Task: For heading Arial Rounded MT Bold with Underline.  font size for heading26,  'Change the font style of data to'Browallia New.  and font size to 18,  Change the alignment of both headline & data to Align middle & Align Text left.  In the sheet  Data Analysis Workbook Template Sheet
Action: Mouse moved to (40, 143)
Screenshot: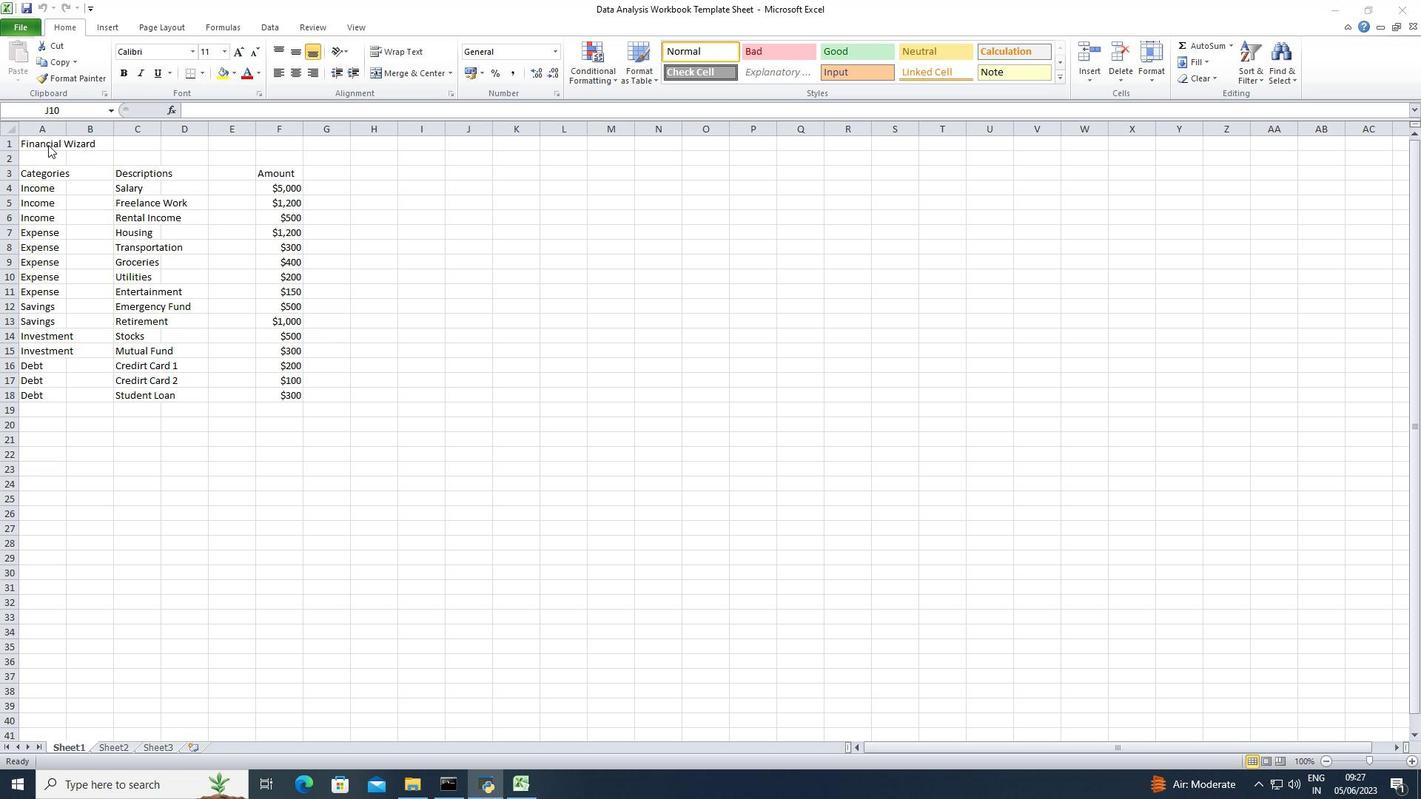 
Action: Mouse pressed left at (40, 143)
Screenshot: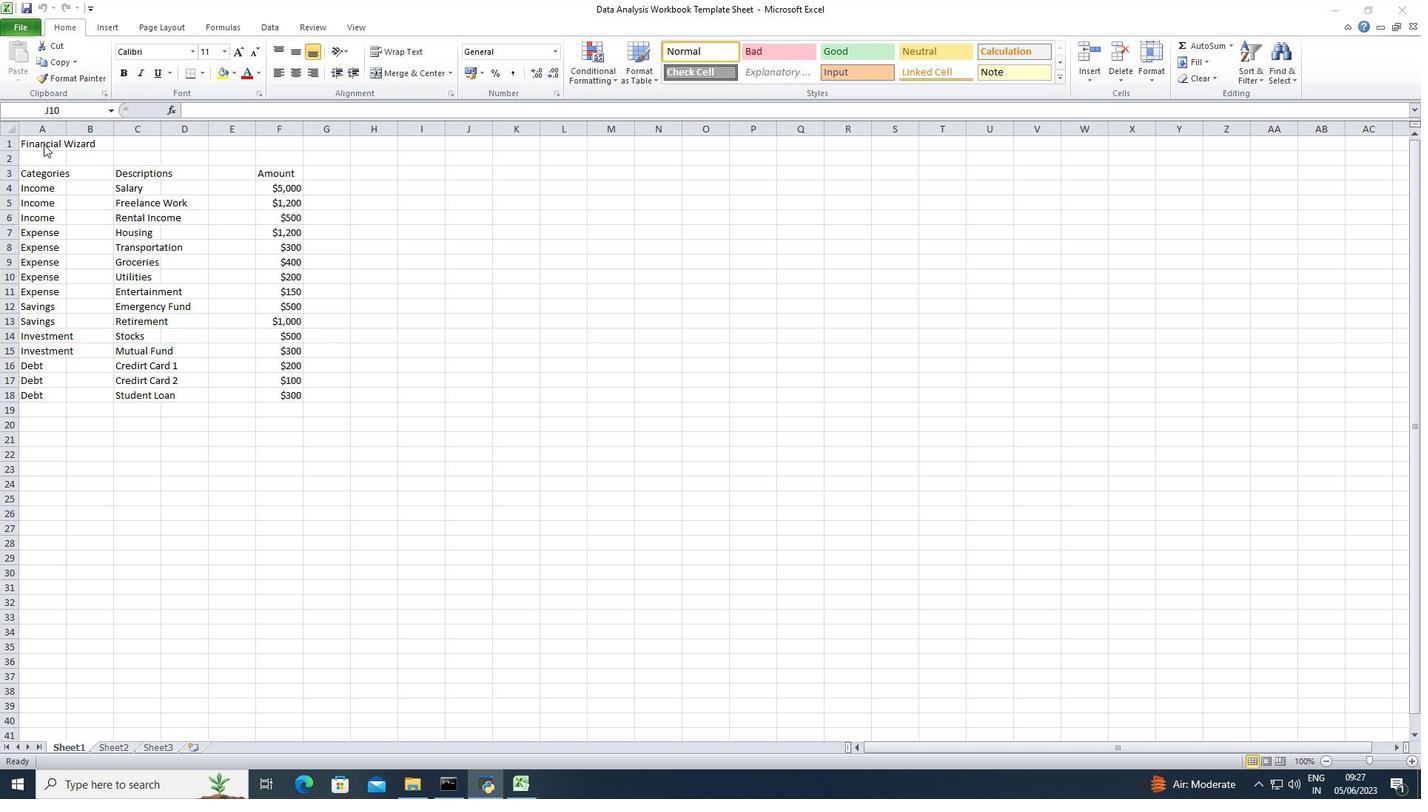 
Action: Mouse pressed left at (40, 143)
Screenshot: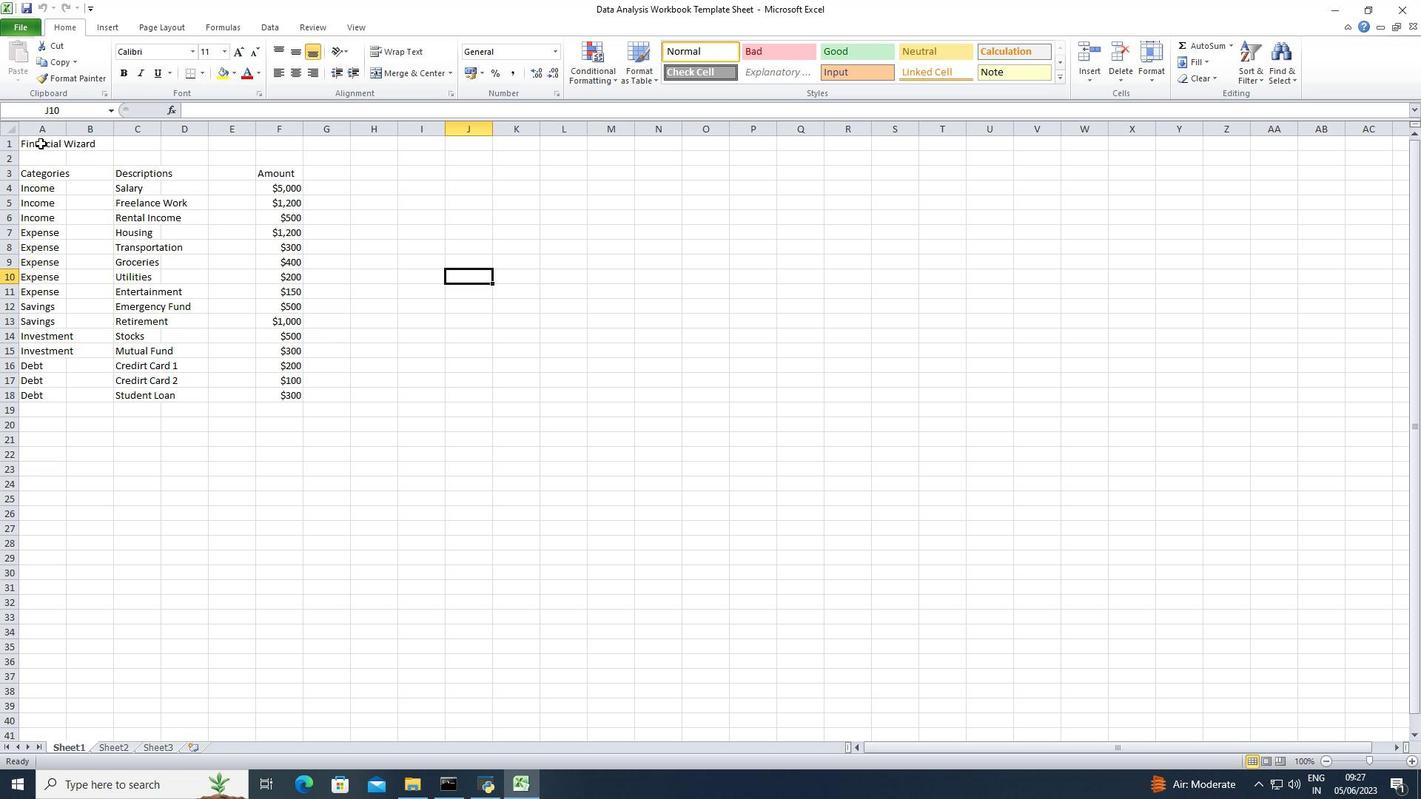 
Action: Mouse moved to (45, 143)
Screenshot: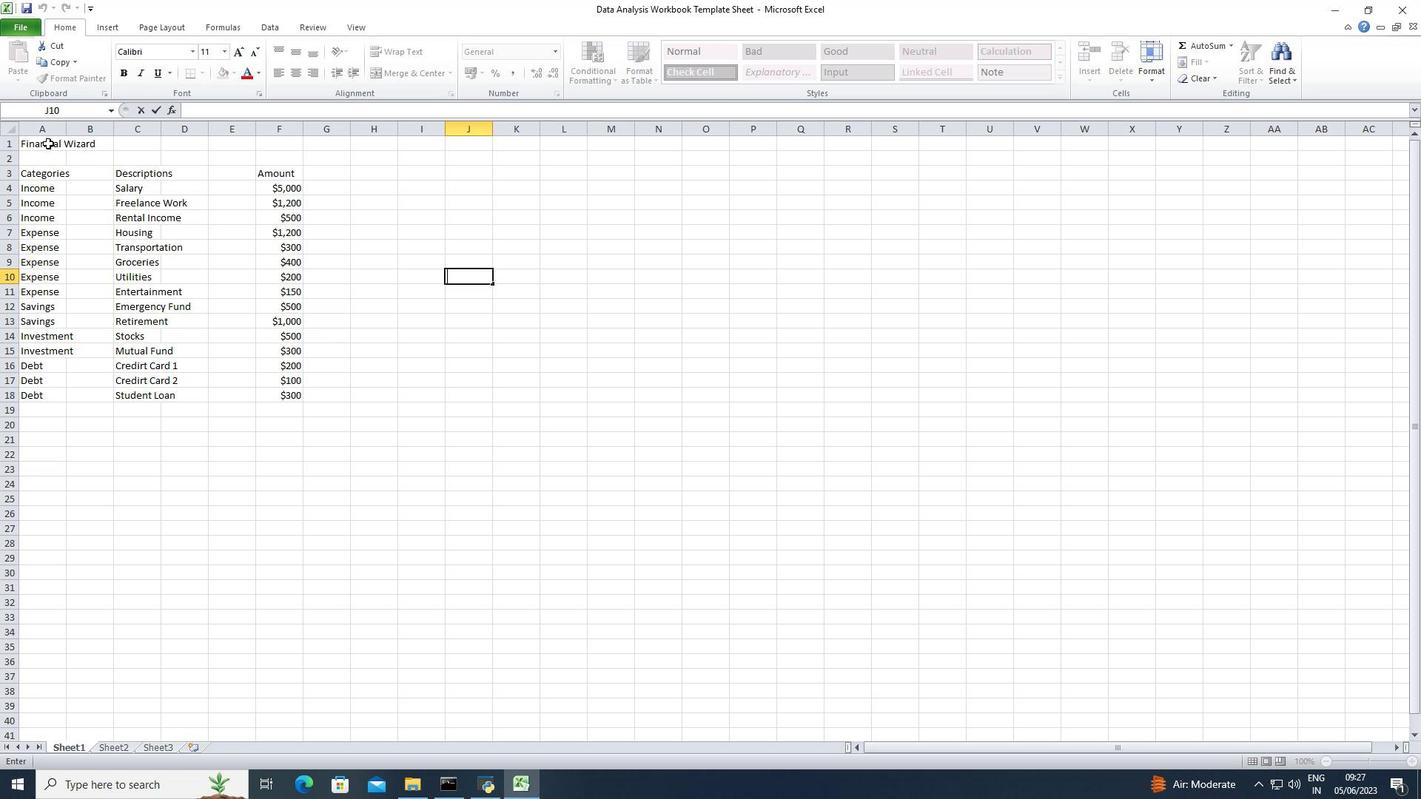 
Action: Mouse pressed left at (45, 143)
Screenshot: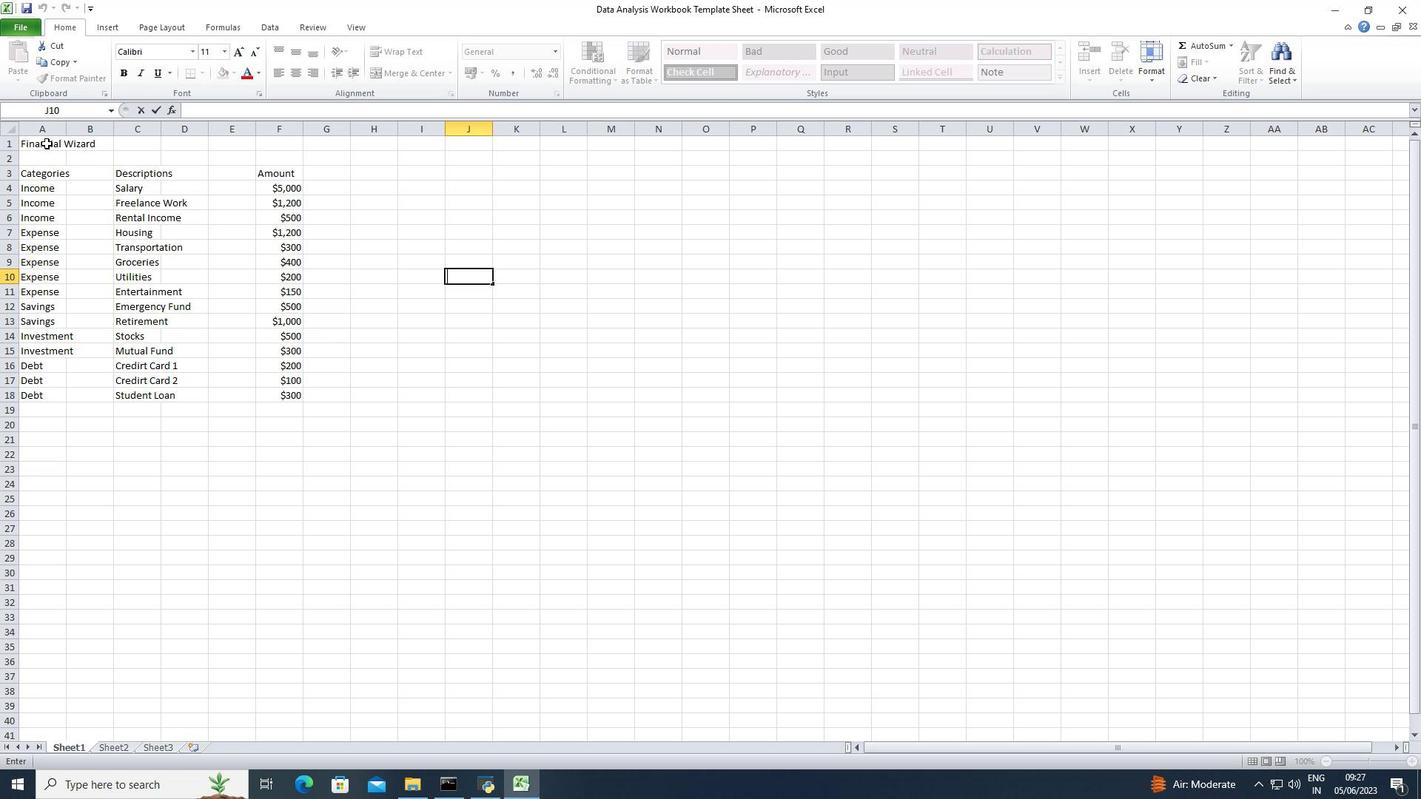 
Action: Mouse moved to (175, 51)
Screenshot: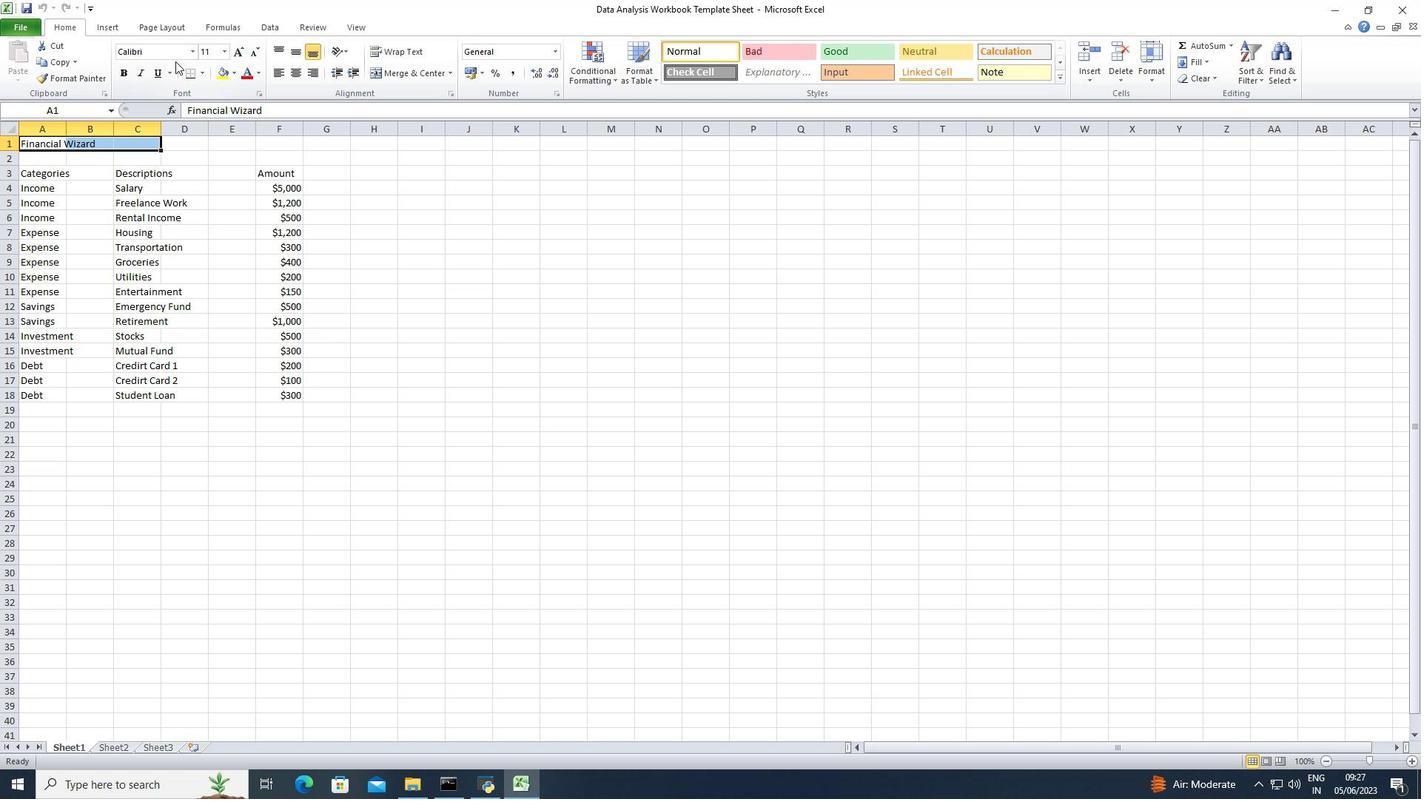 
Action: Mouse pressed left at (175, 51)
Screenshot: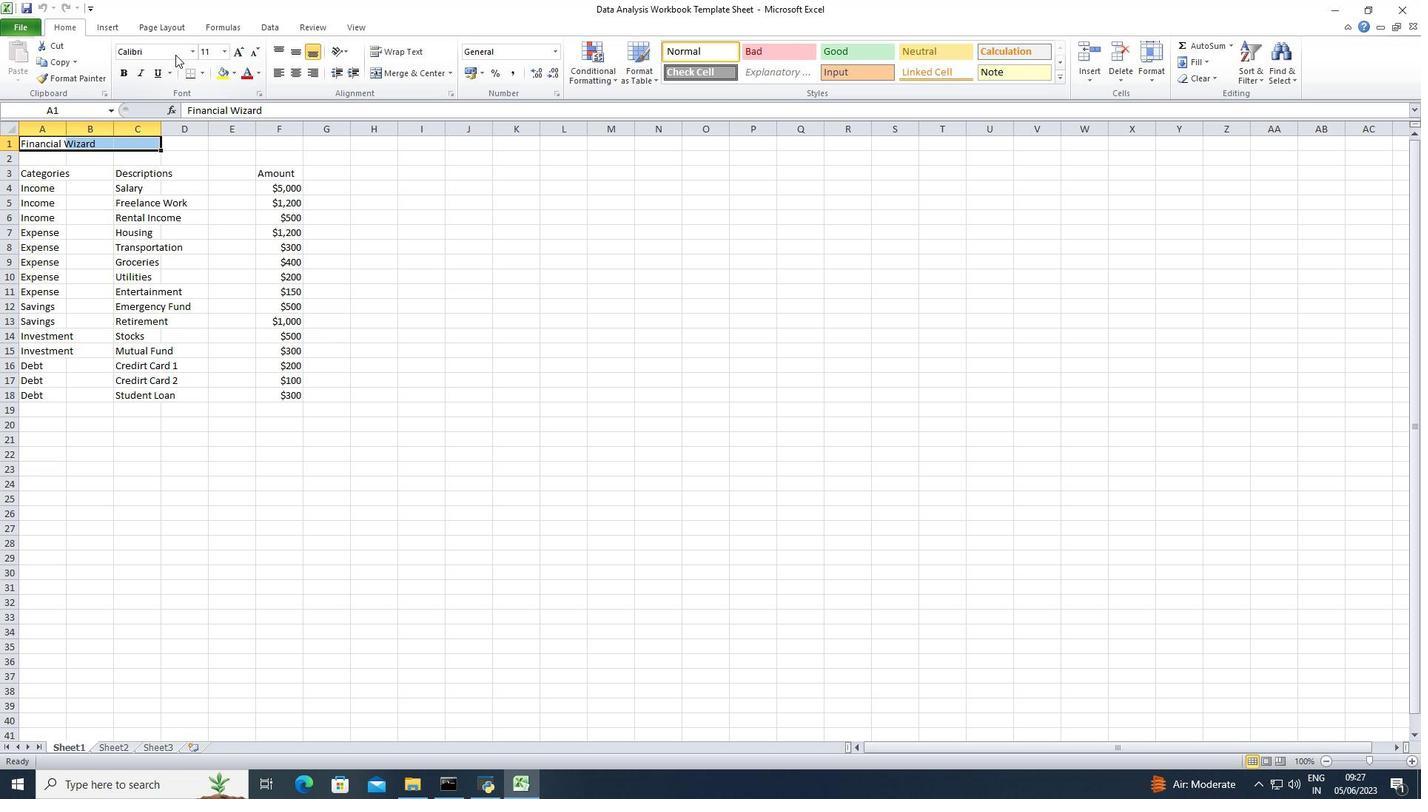 
Action: Key pressed <Key.shift>Arial<Key.space><Key.shift>Rounded<Key.space><Key.shift>MT<Key.space><Key.shift>Bold<Key.enter>
Screenshot: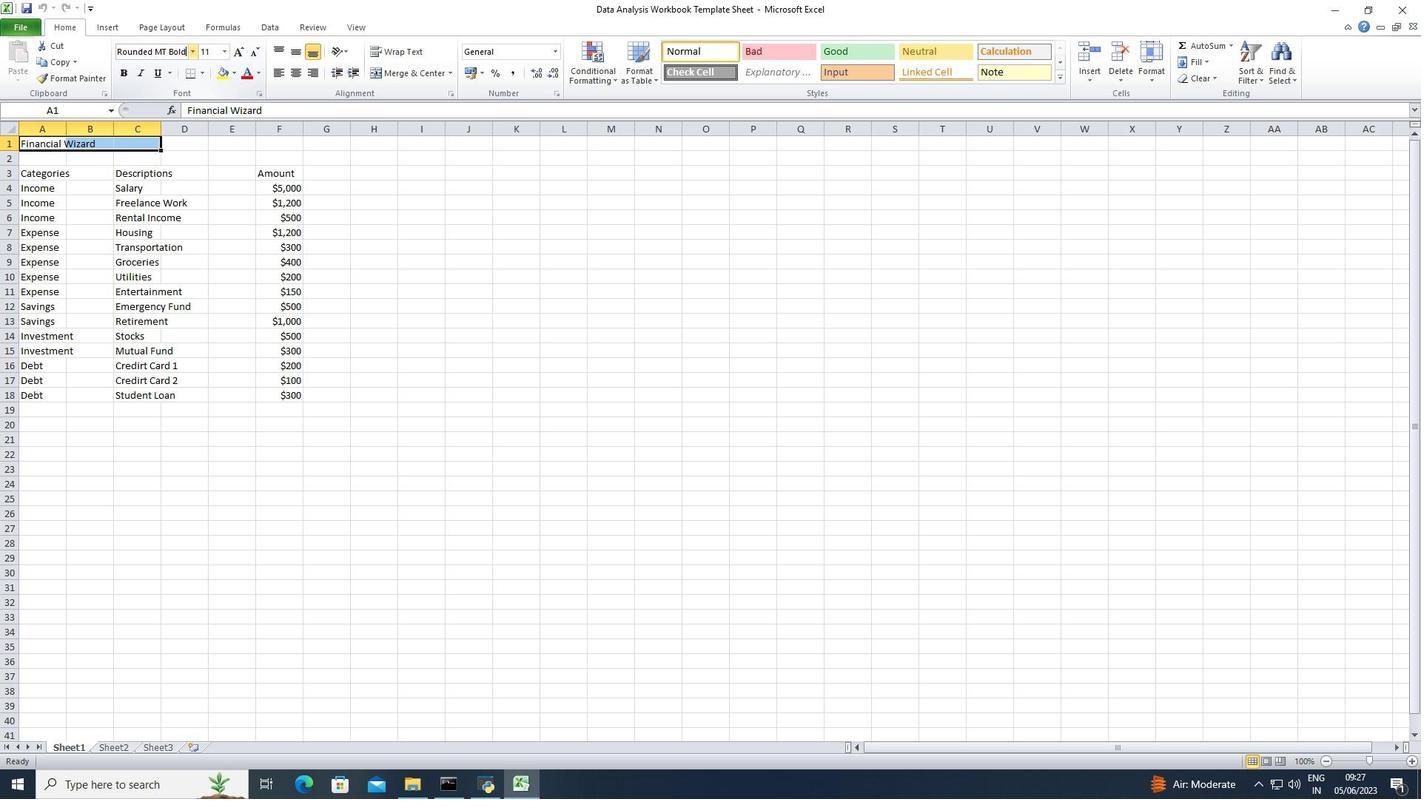 
Action: Mouse moved to (161, 72)
Screenshot: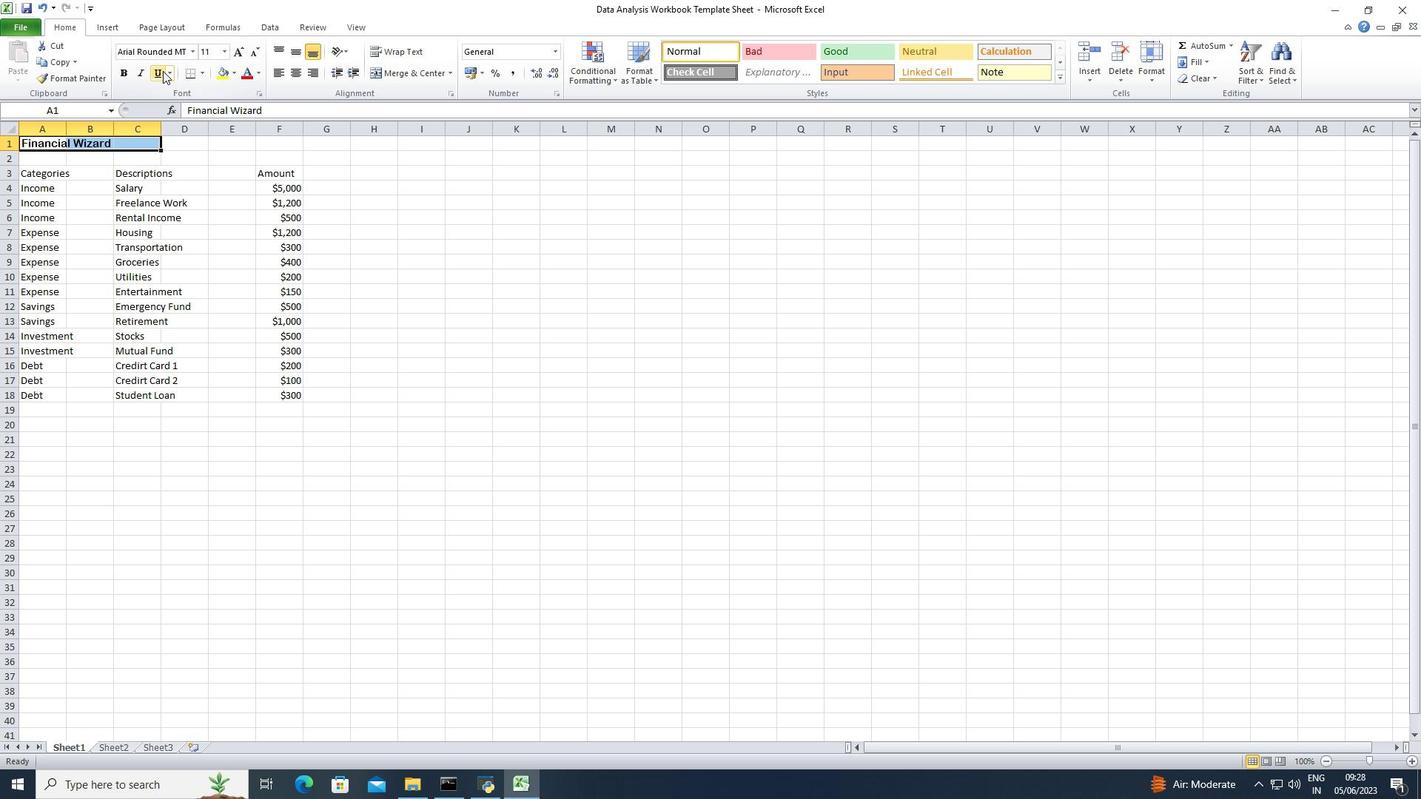 
Action: Mouse pressed left at (161, 72)
Screenshot: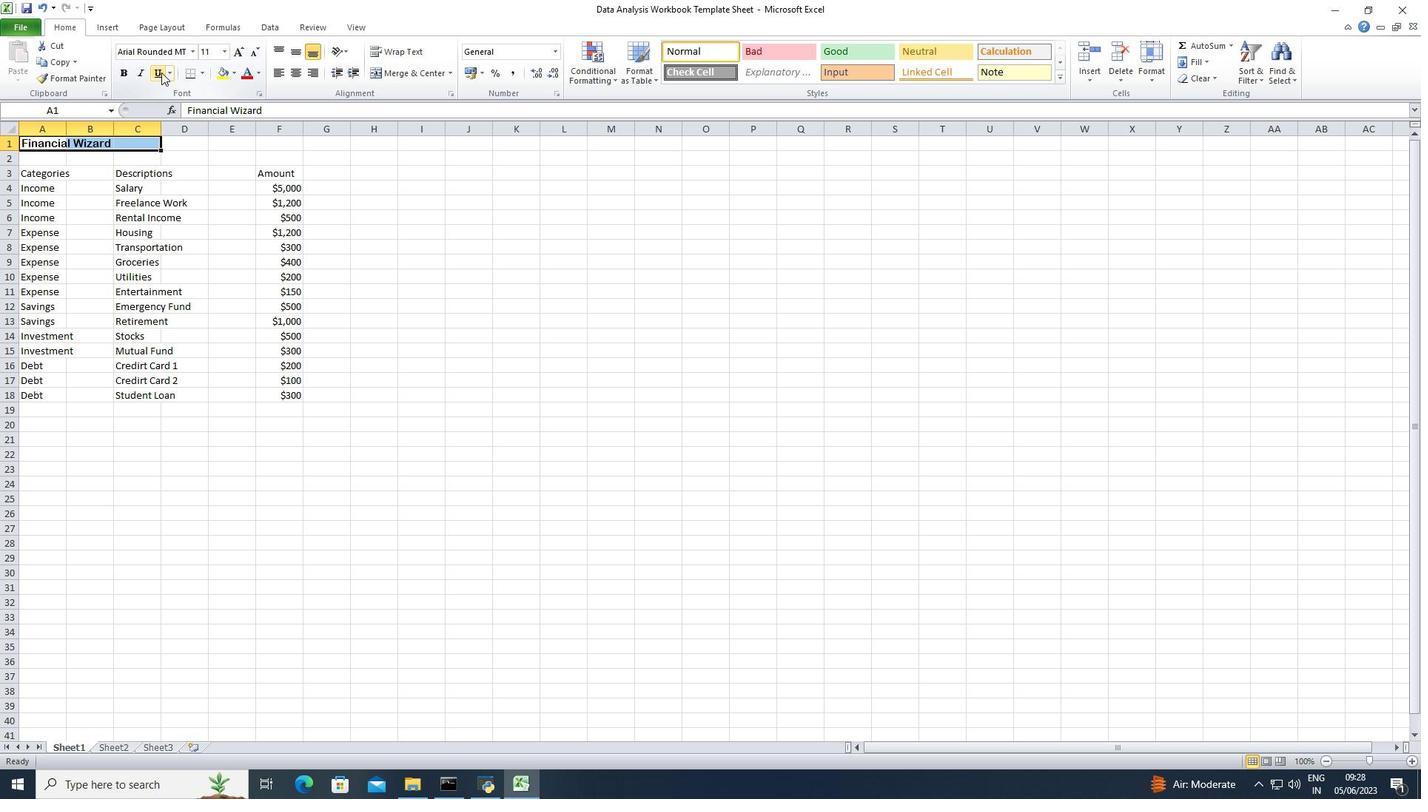 
Action: Mouse moved to (225, 48)
Screenshot: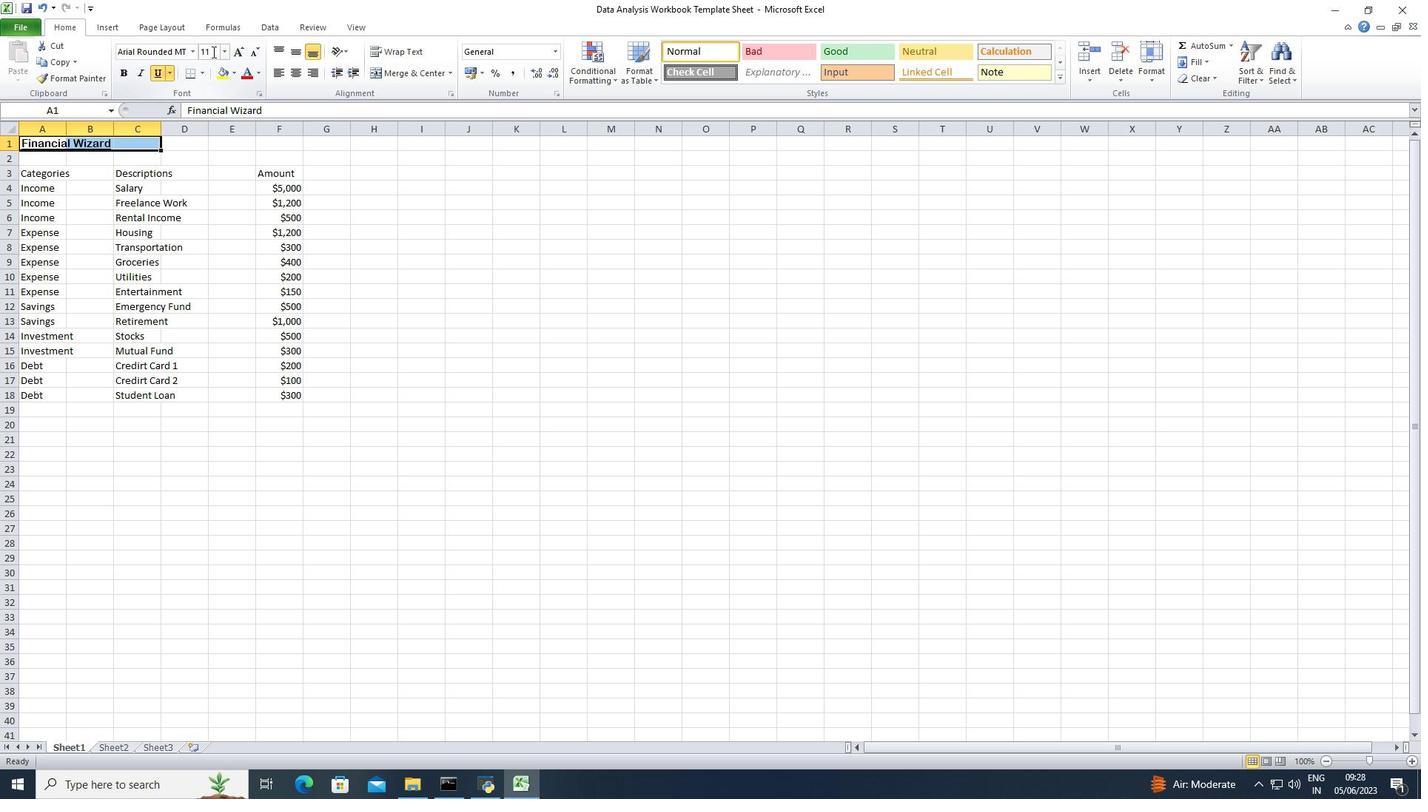 
Action: Mouse pressed left at (225, 48)
Screenshot: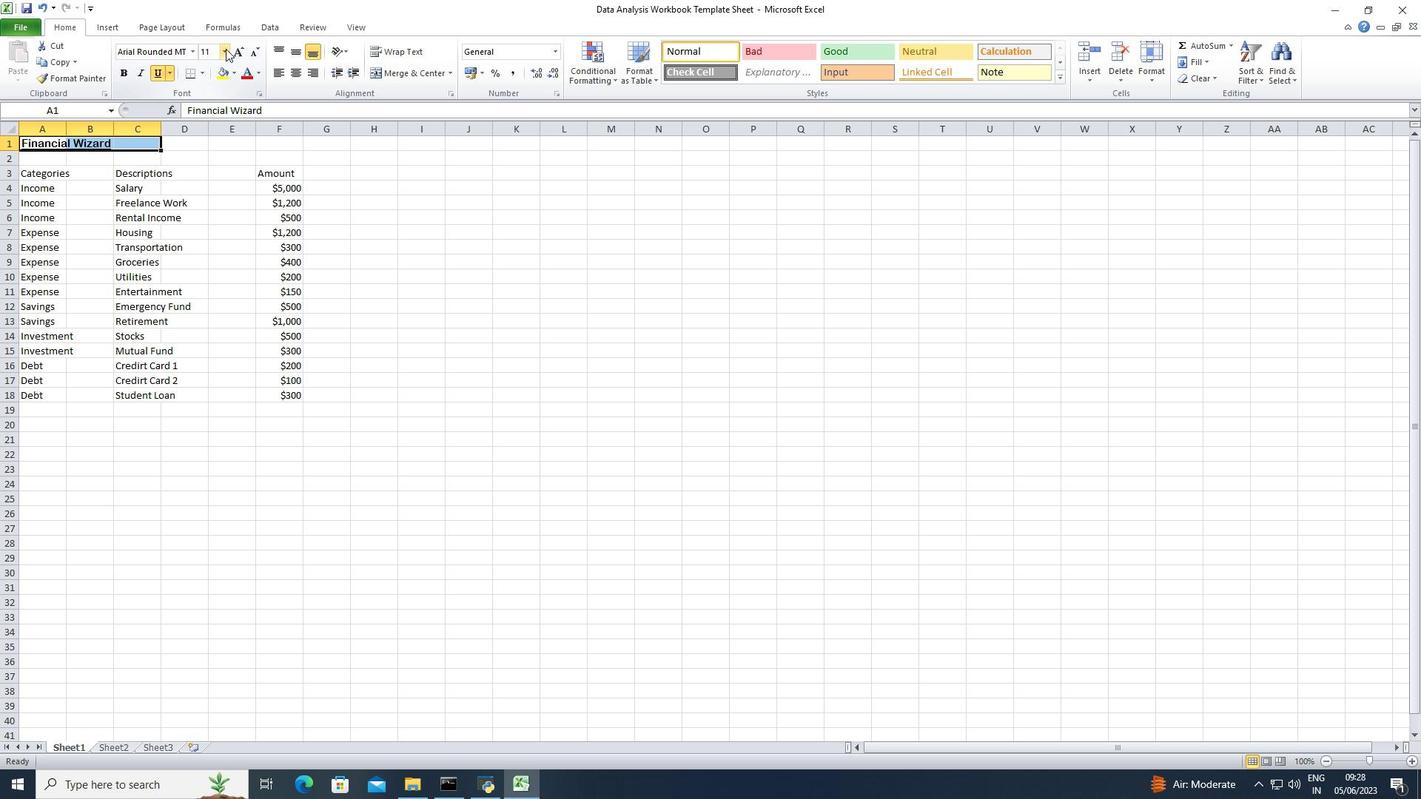 
Action: Mouse moved to (205, 211)
Screenshot: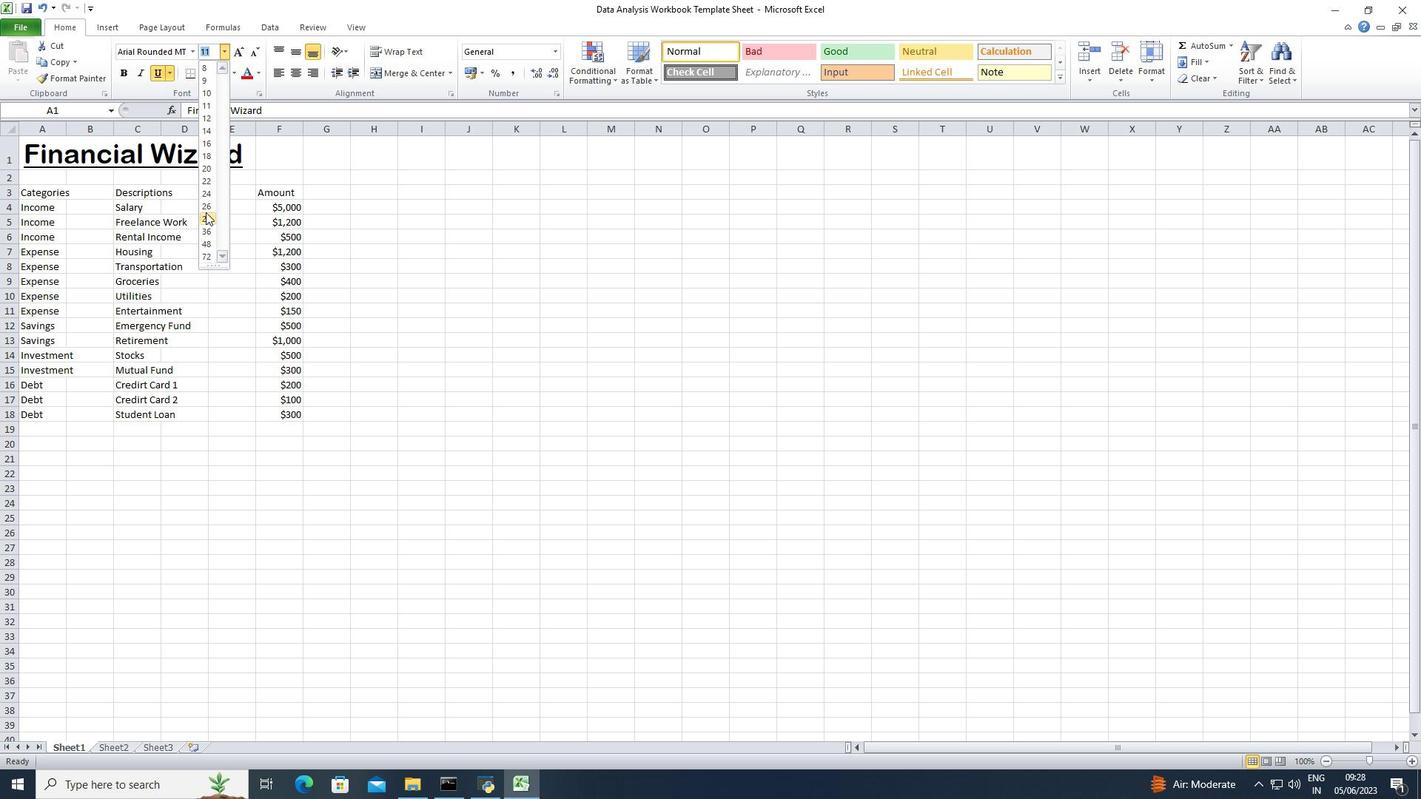 
Action: Mouse pressed left at (205, 211)
Screenshot: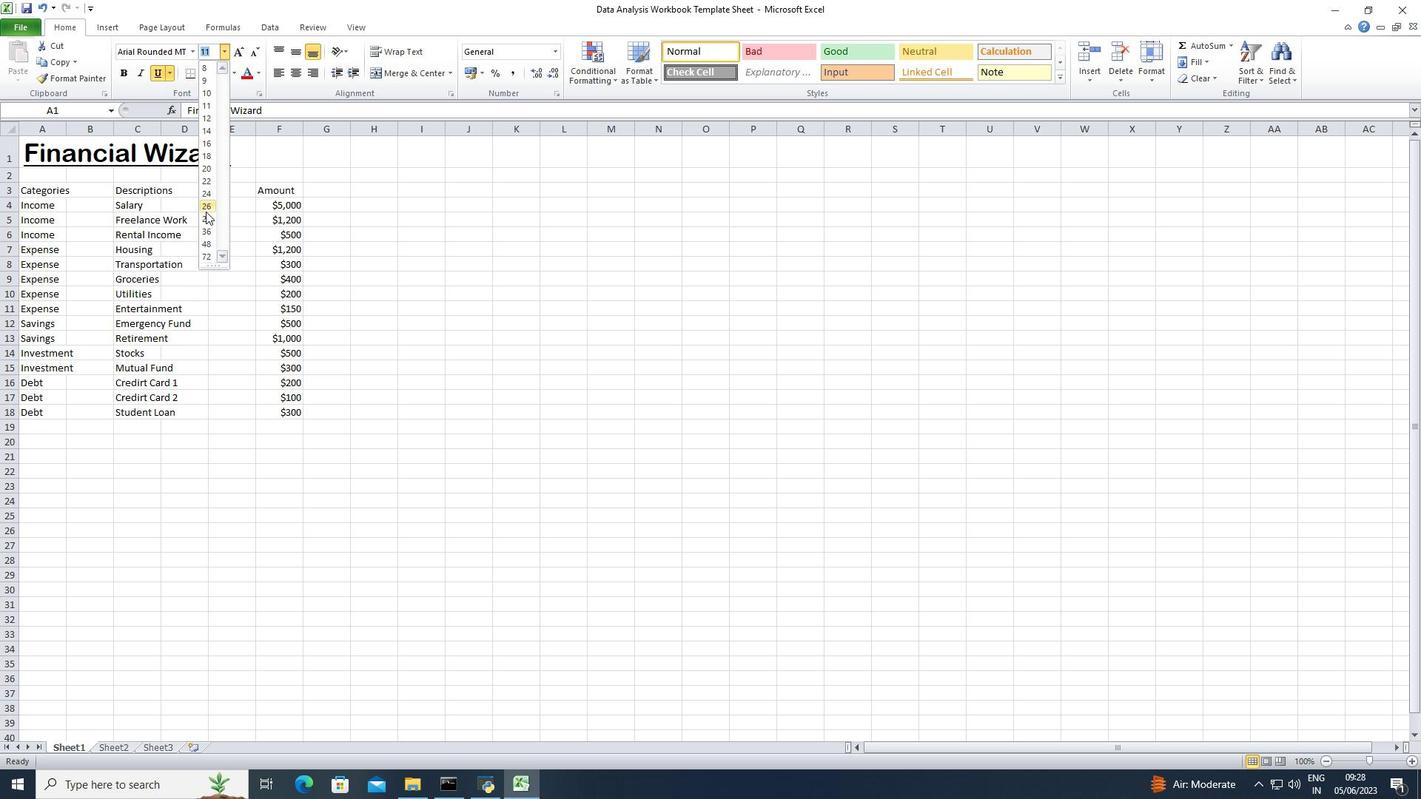 
Action: Mouse moved to (54, 196)
Screenshot: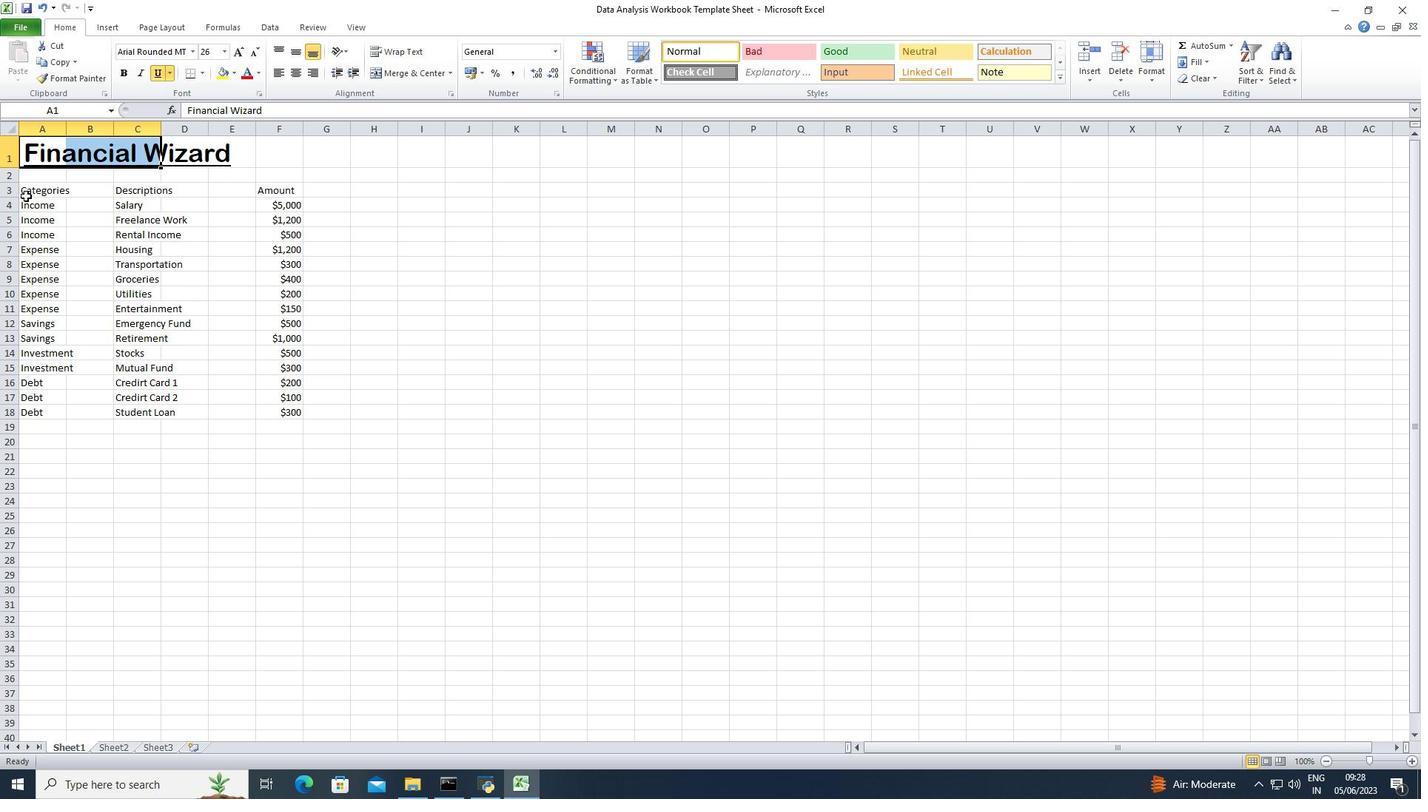 
Action: Mouse pressed left at (54, 196)
Screenshot: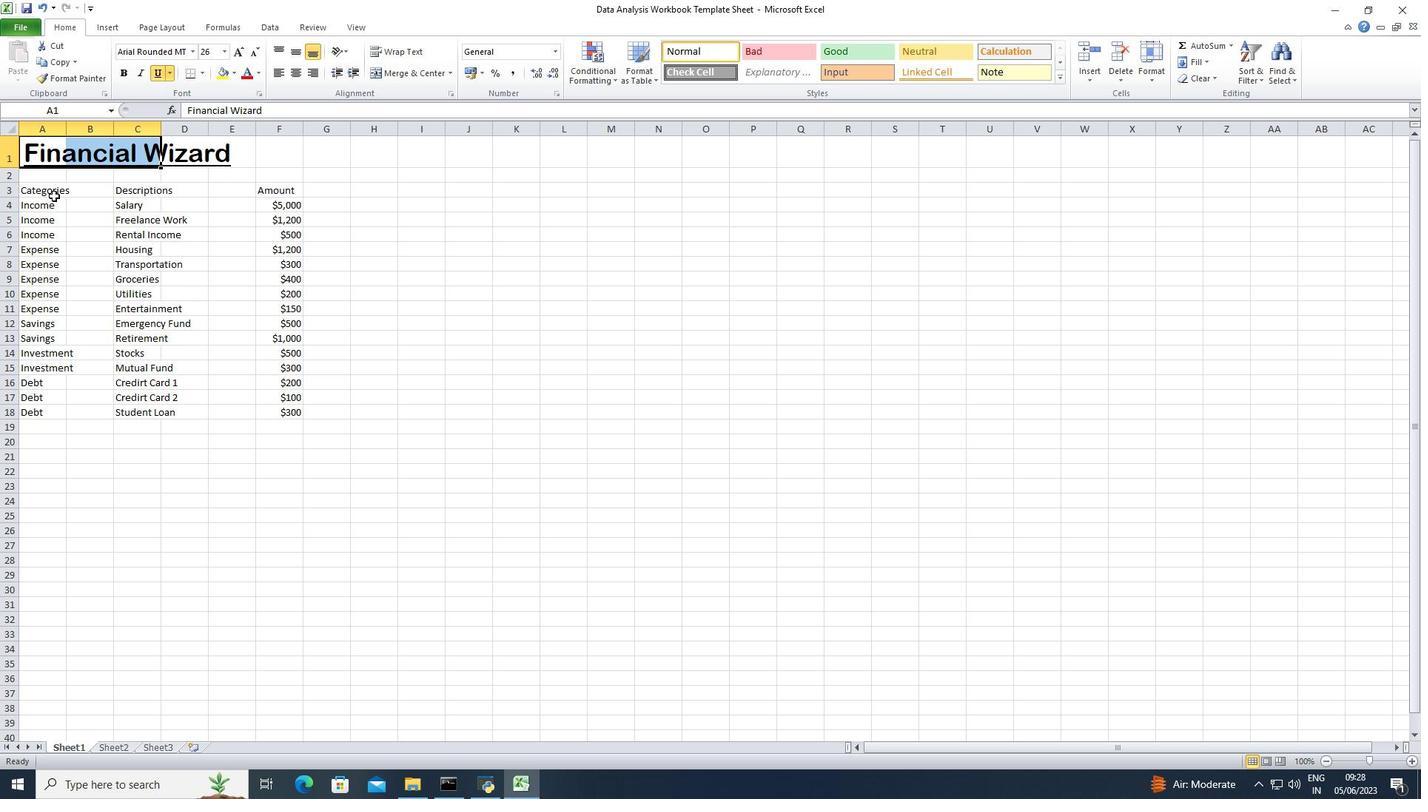 
Action: Mouse moved to (174, 51)
Screenshot: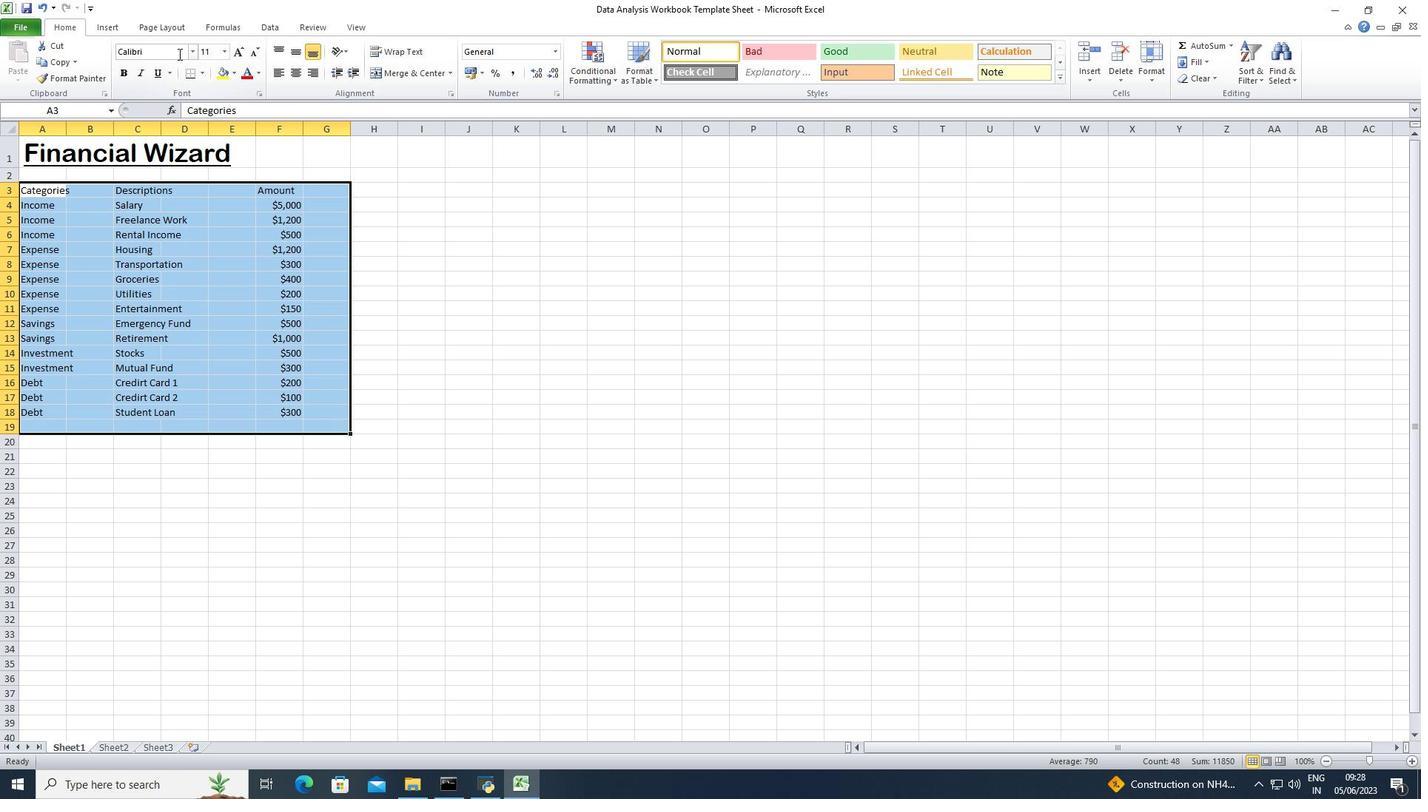 
Action: Mouse pressed left at (174, 51)
Screenshot: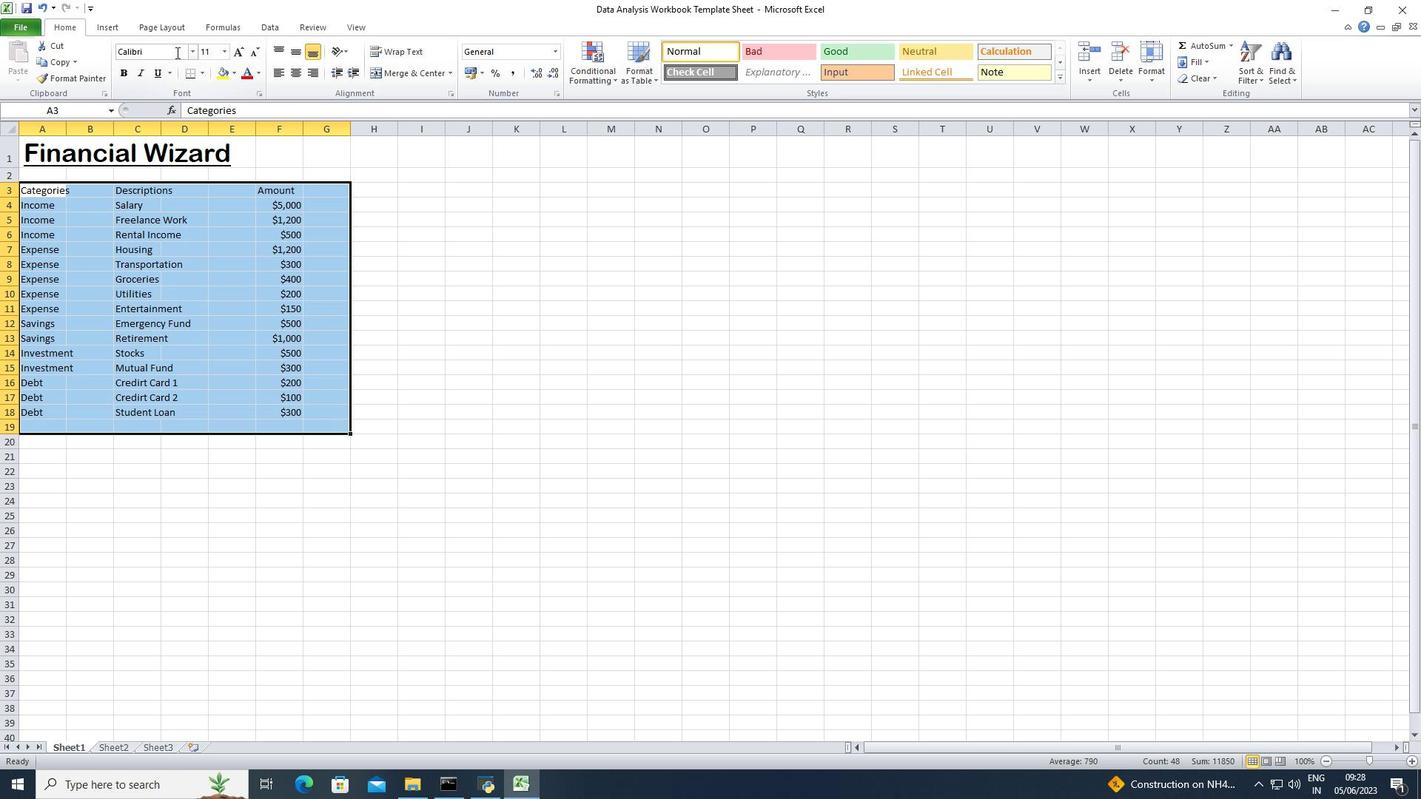 
Action: Key pressed <Key.shift>Browallia<Key.space><Key.shift>New<Key.enter>
Screenshot: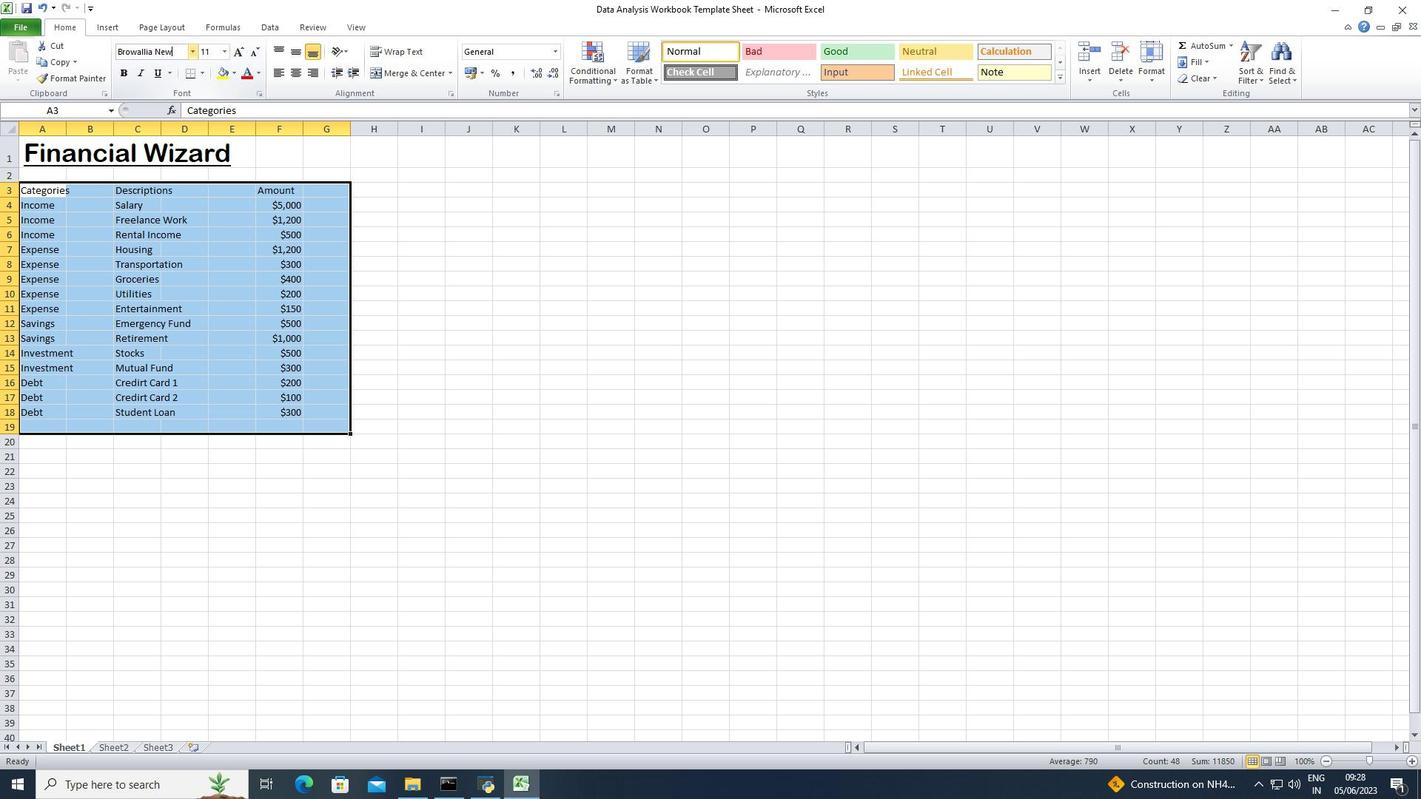 
Action: Mouse moved to (222, 49)
Screenshot: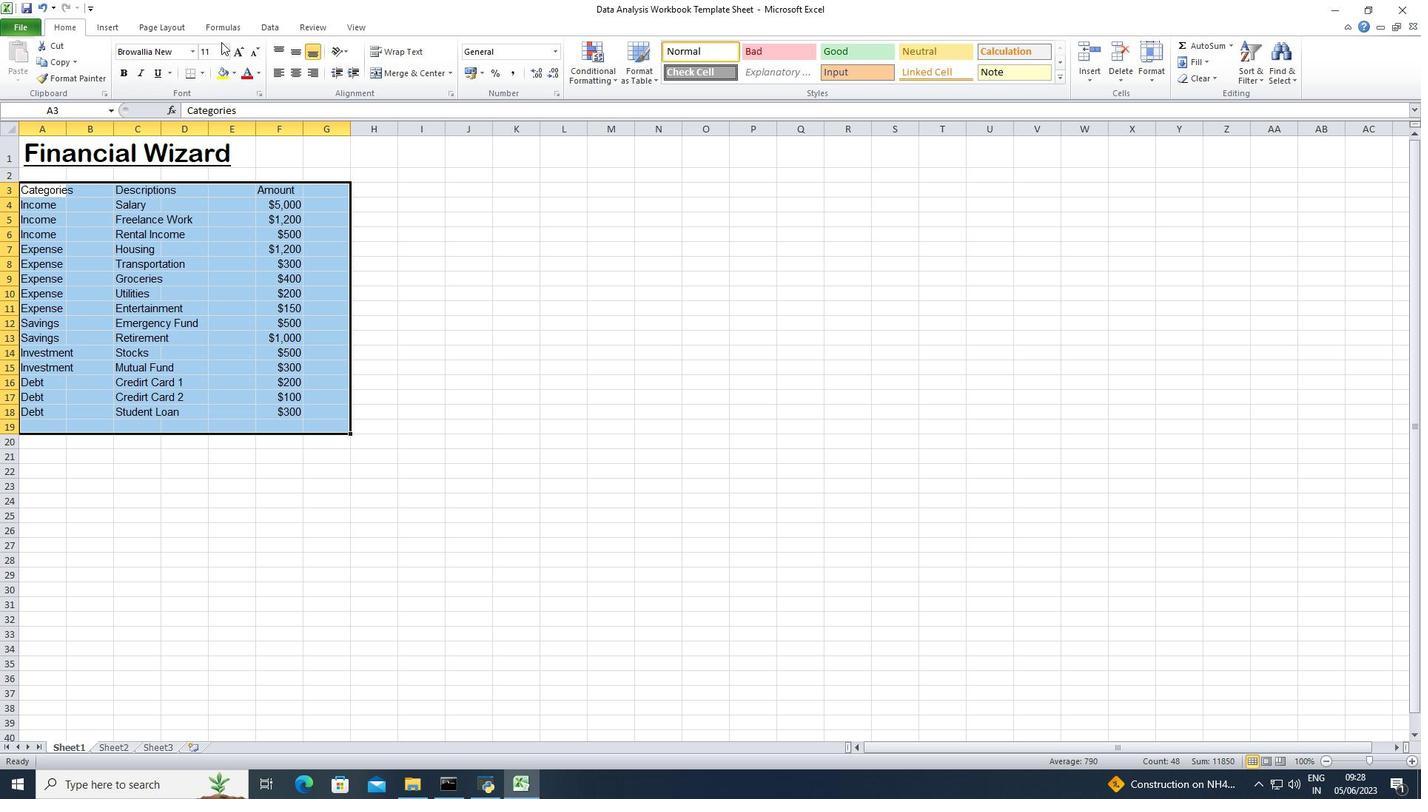 
Action: Mouse pressed left at (222, 49)
Screenshot: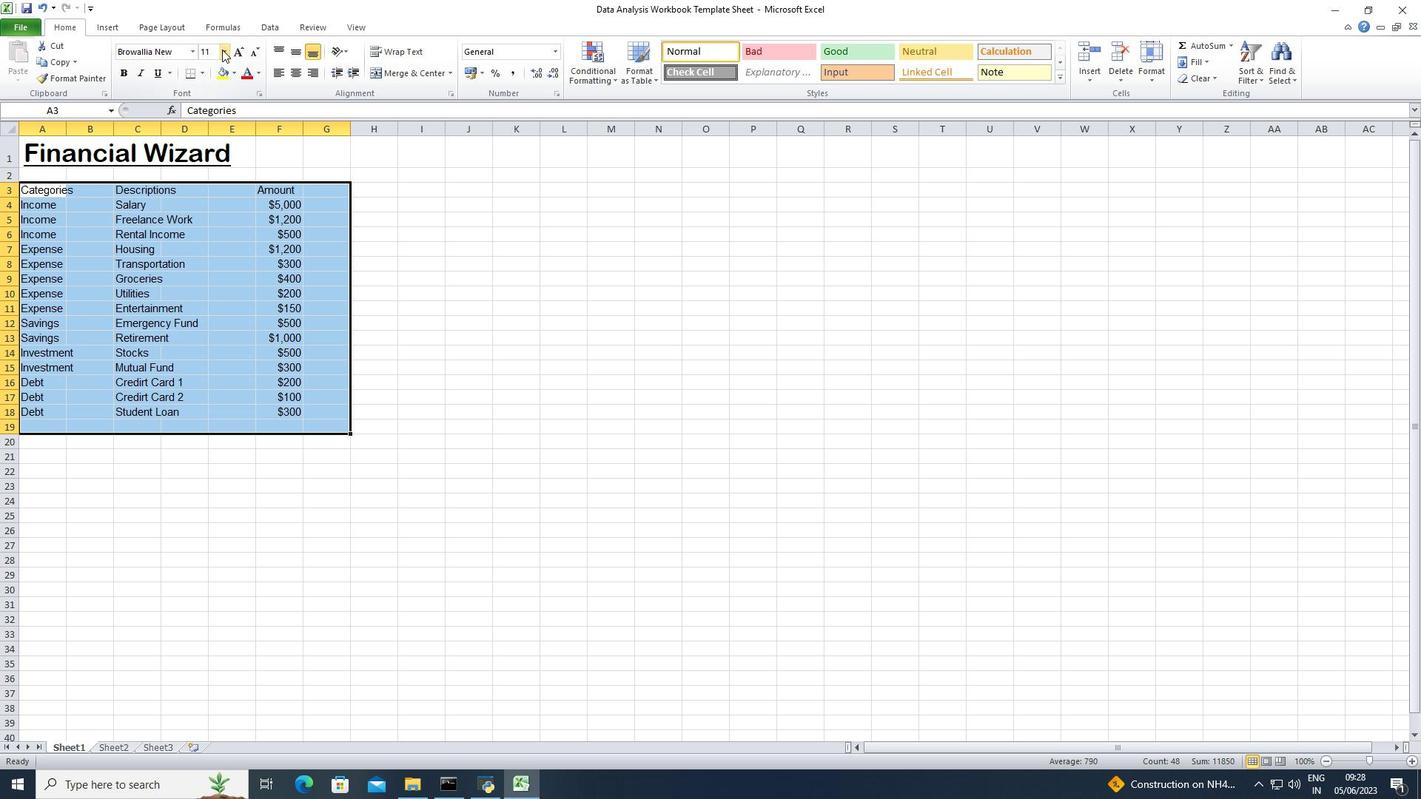 
Action: Mouse moved to (210, 151)
Screenshot: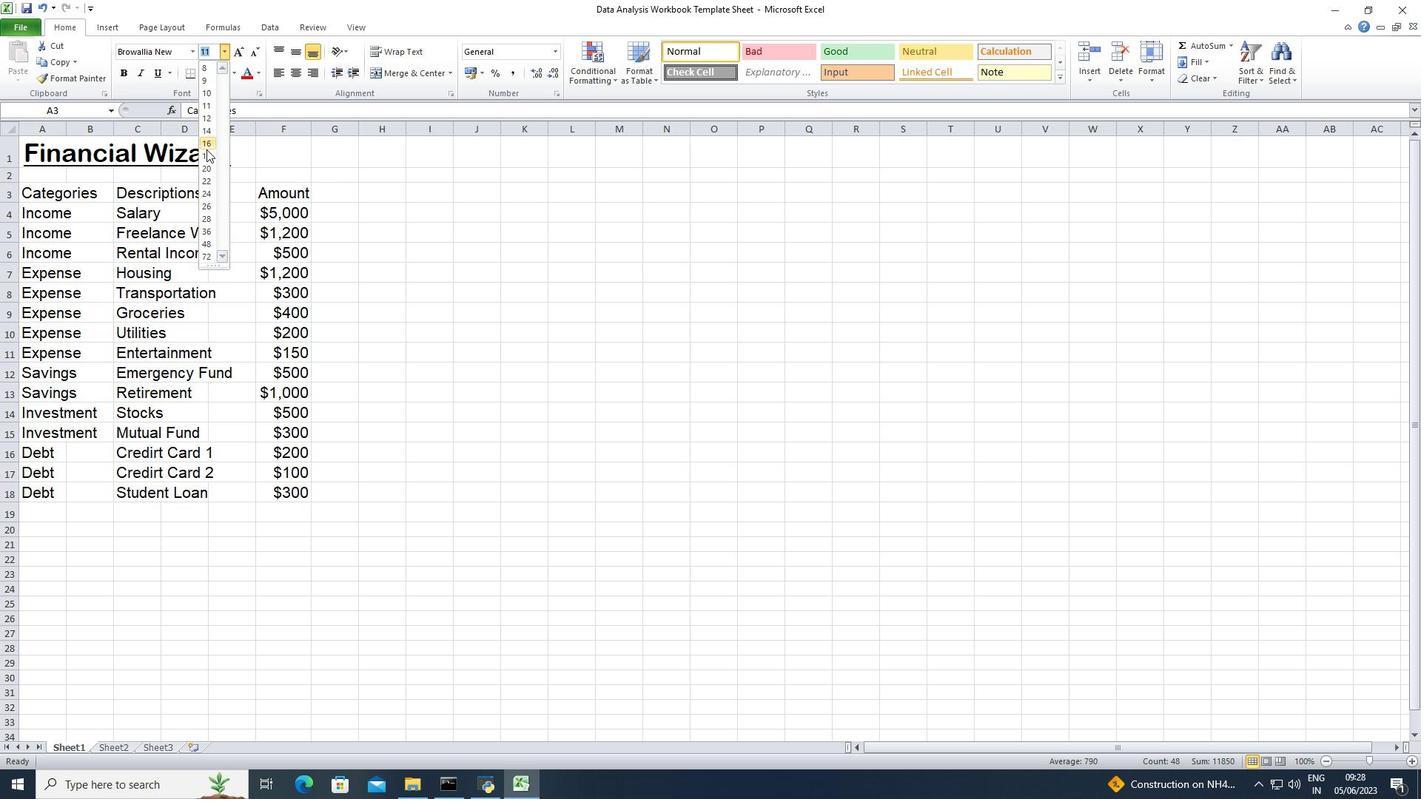 
Action: Mouse pressed left at (210, 151)
Screenshot: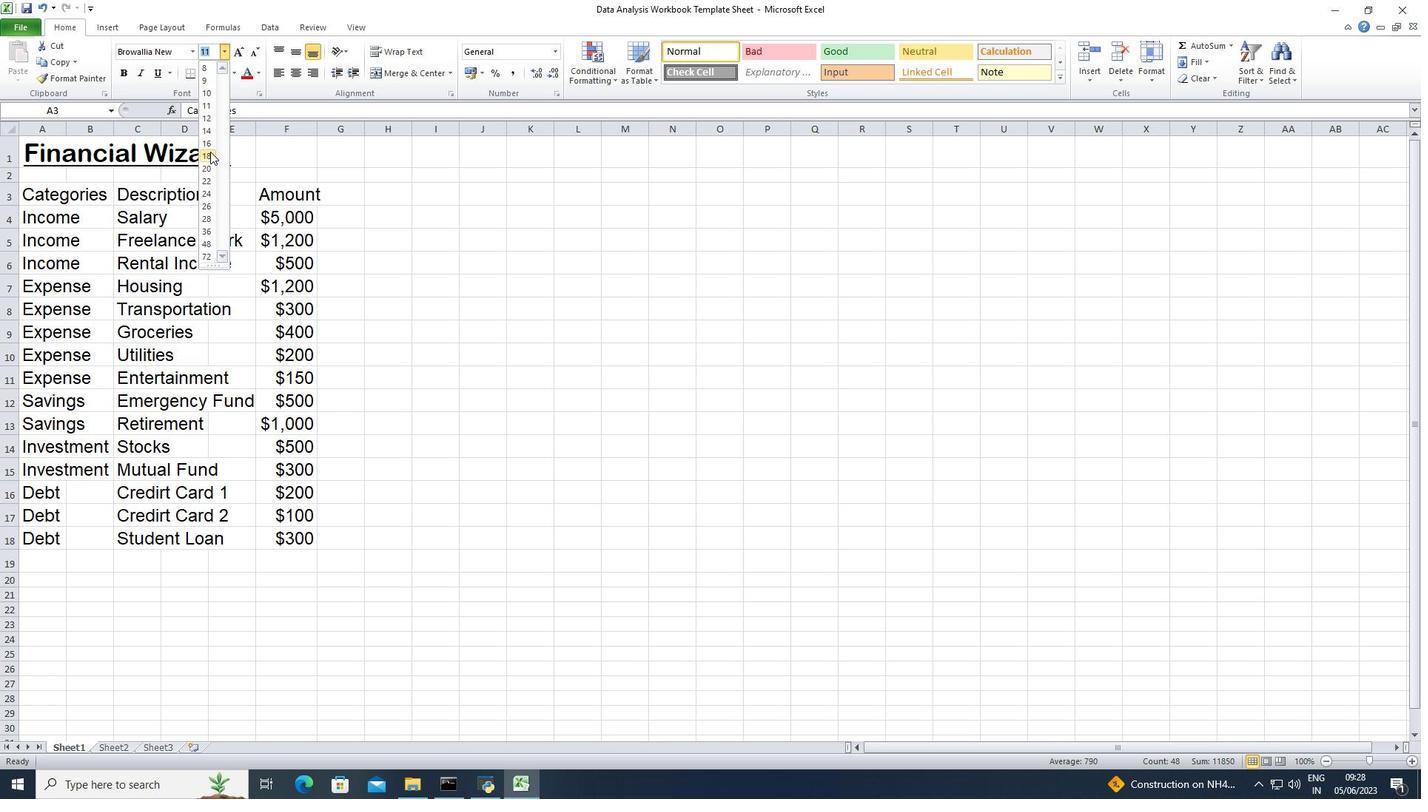 
Action: Mouse moved to (276, 72)
Screenshot: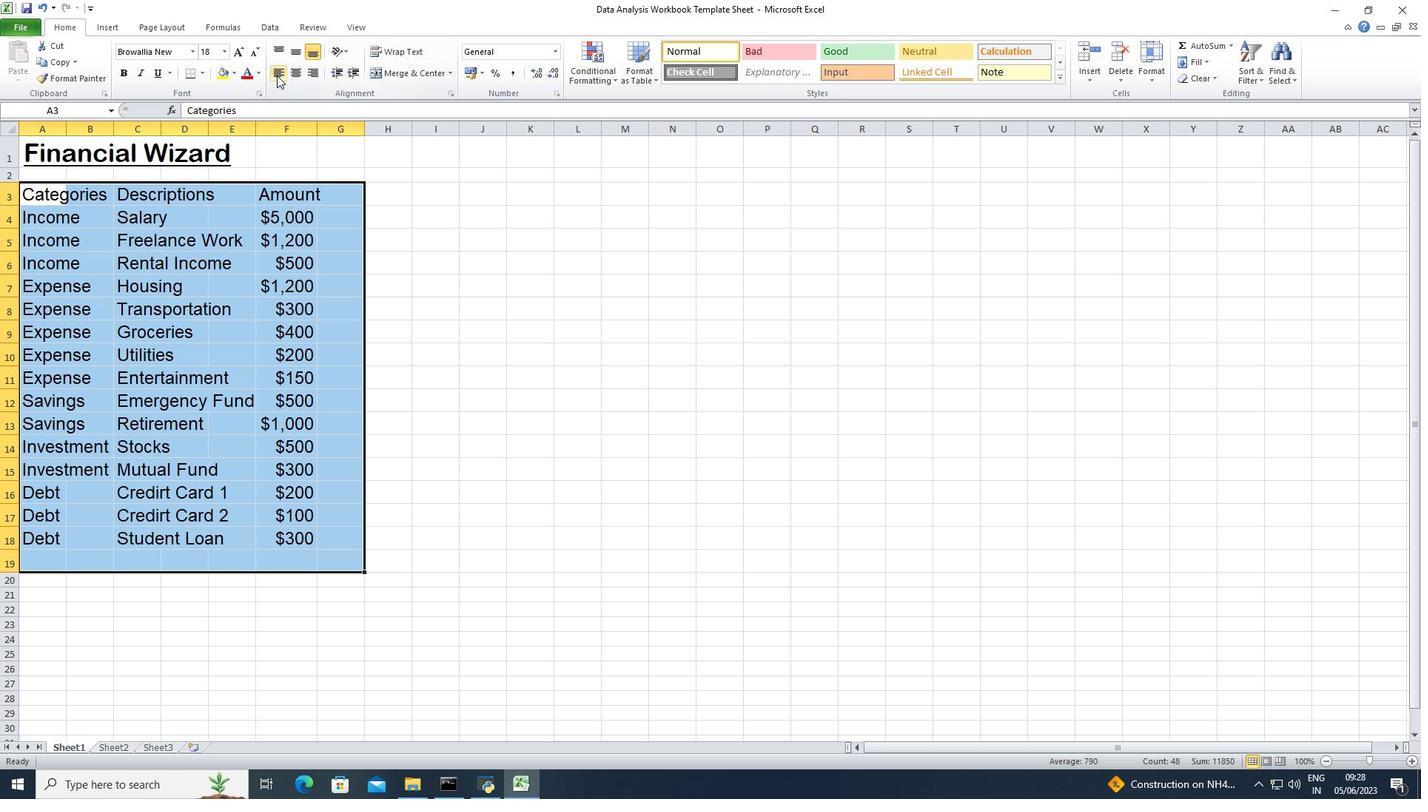 
Action: Mouse pressed left at (276, 72)
Screenshot: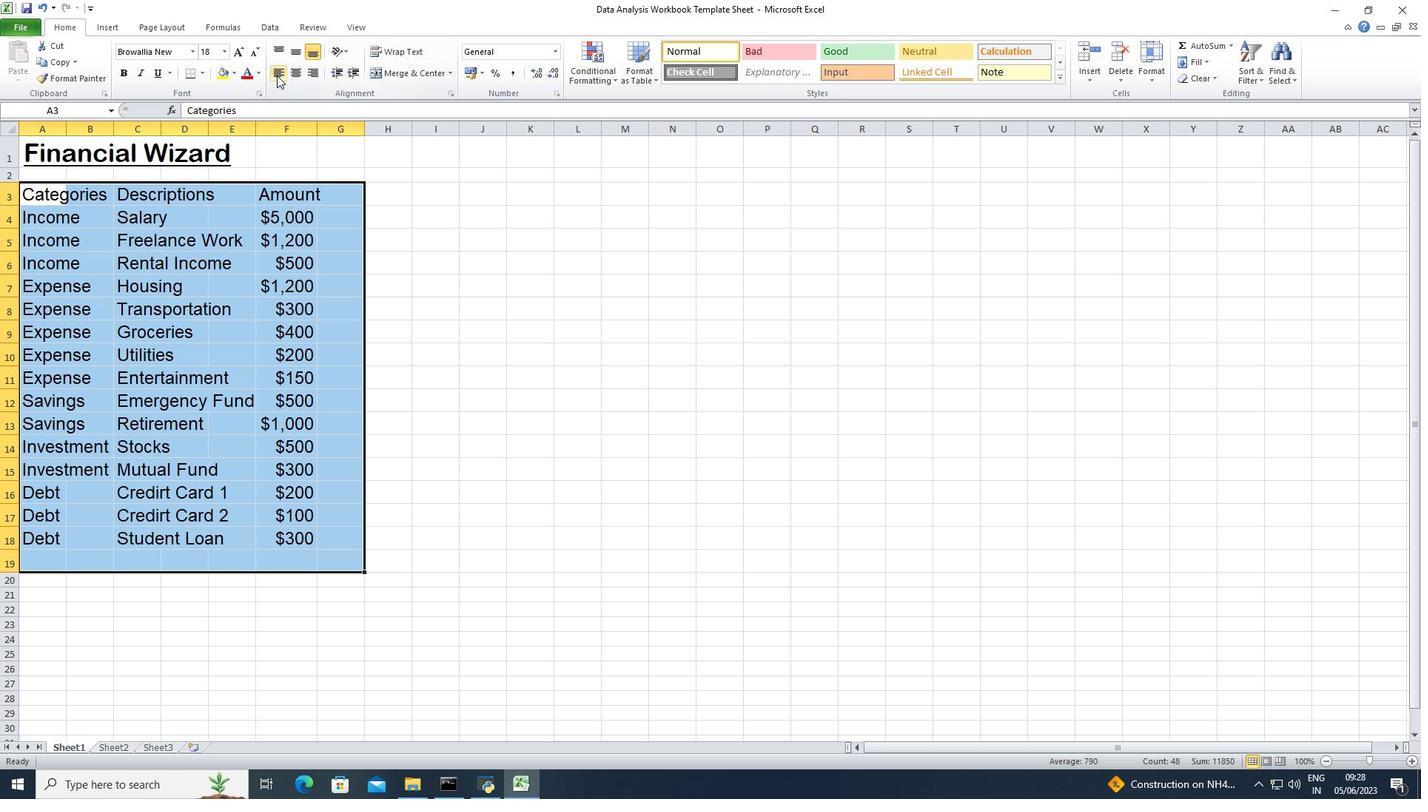 
Action: Mouse moved to (15, 148)
Screenshot: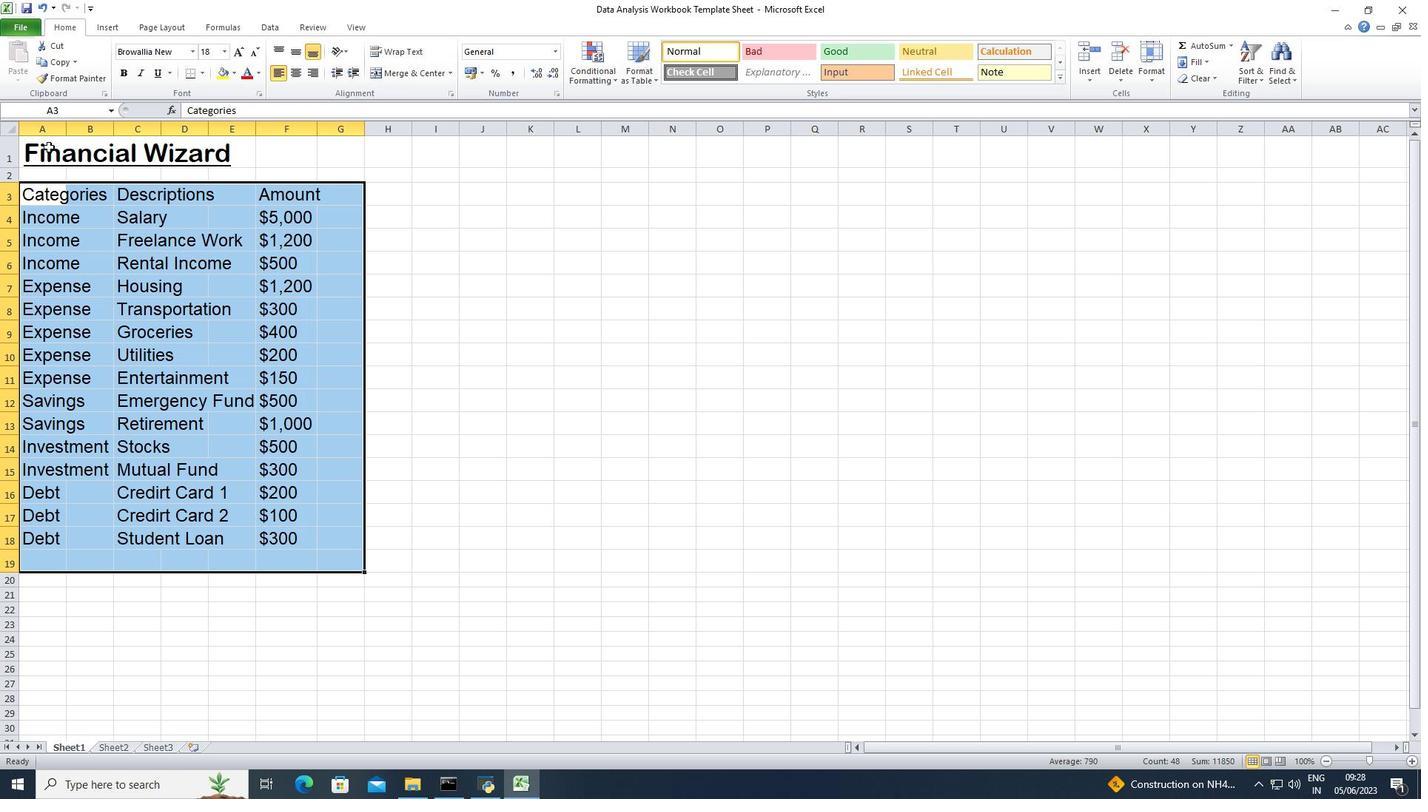 
Action: Mouse pressed left at (15, 148)
Screenshot: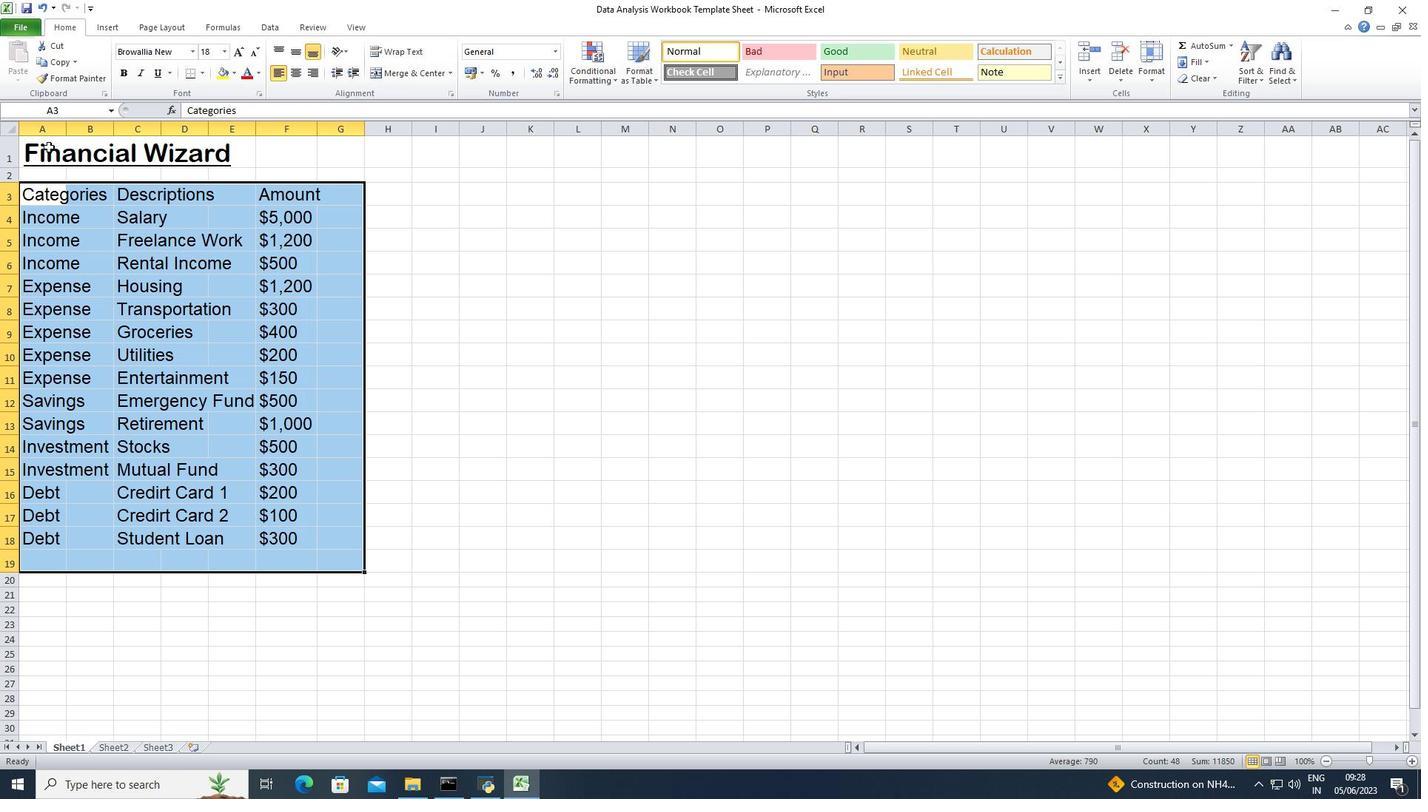 
Action: Mouse moved to (105, 151)
Screenshot: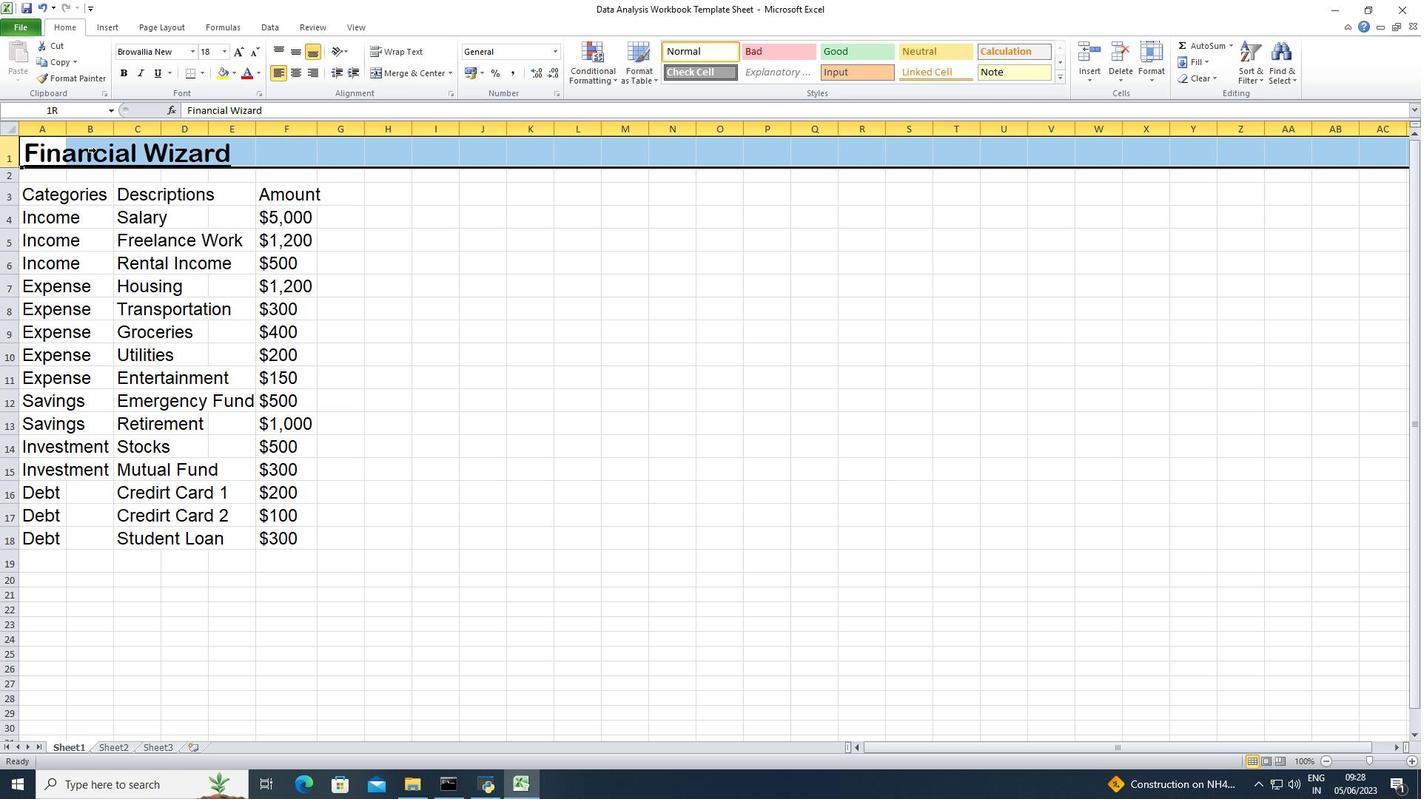 
Action: Mouse pressed left at (105, 151)
Screenshot: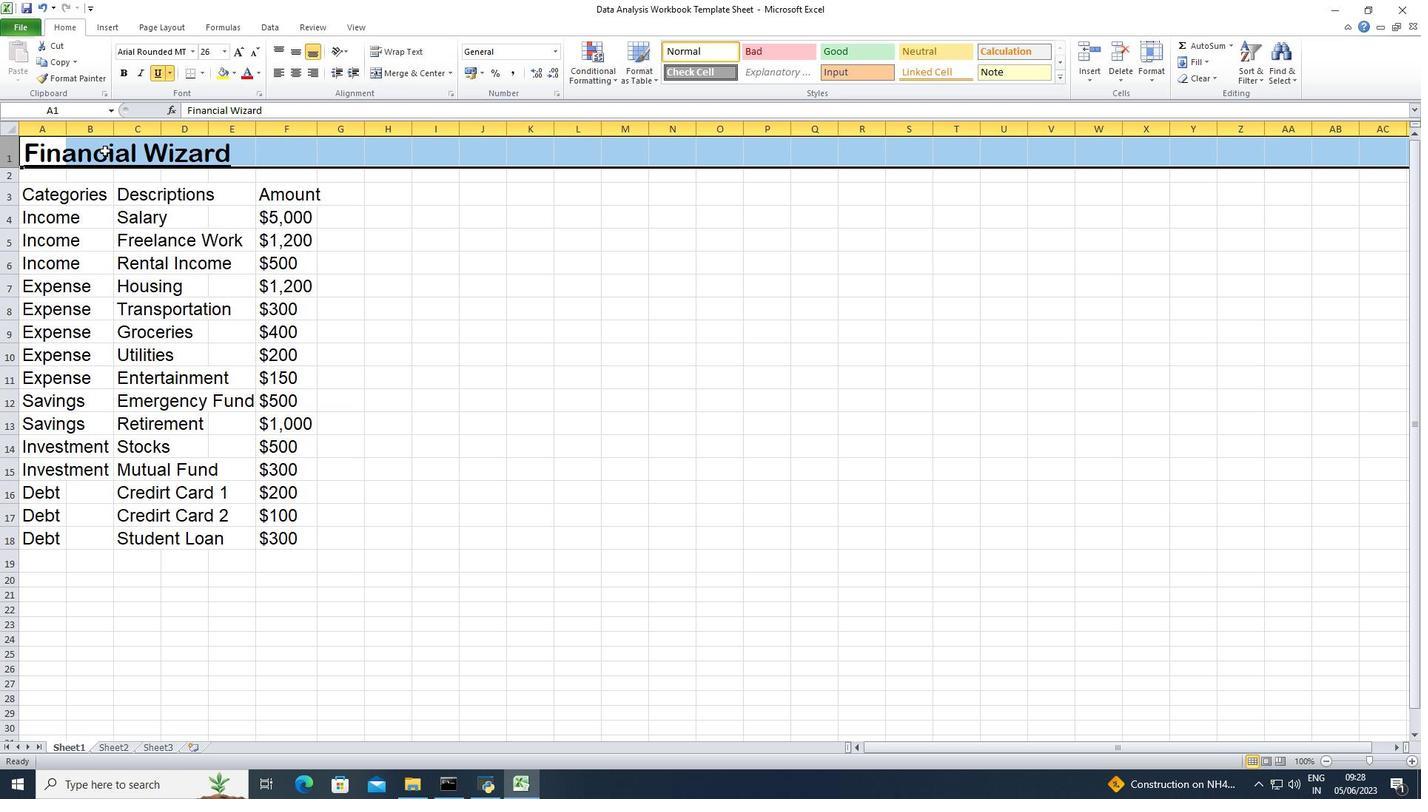 
Action: Mouse moved to (48, 151)
Screenshot: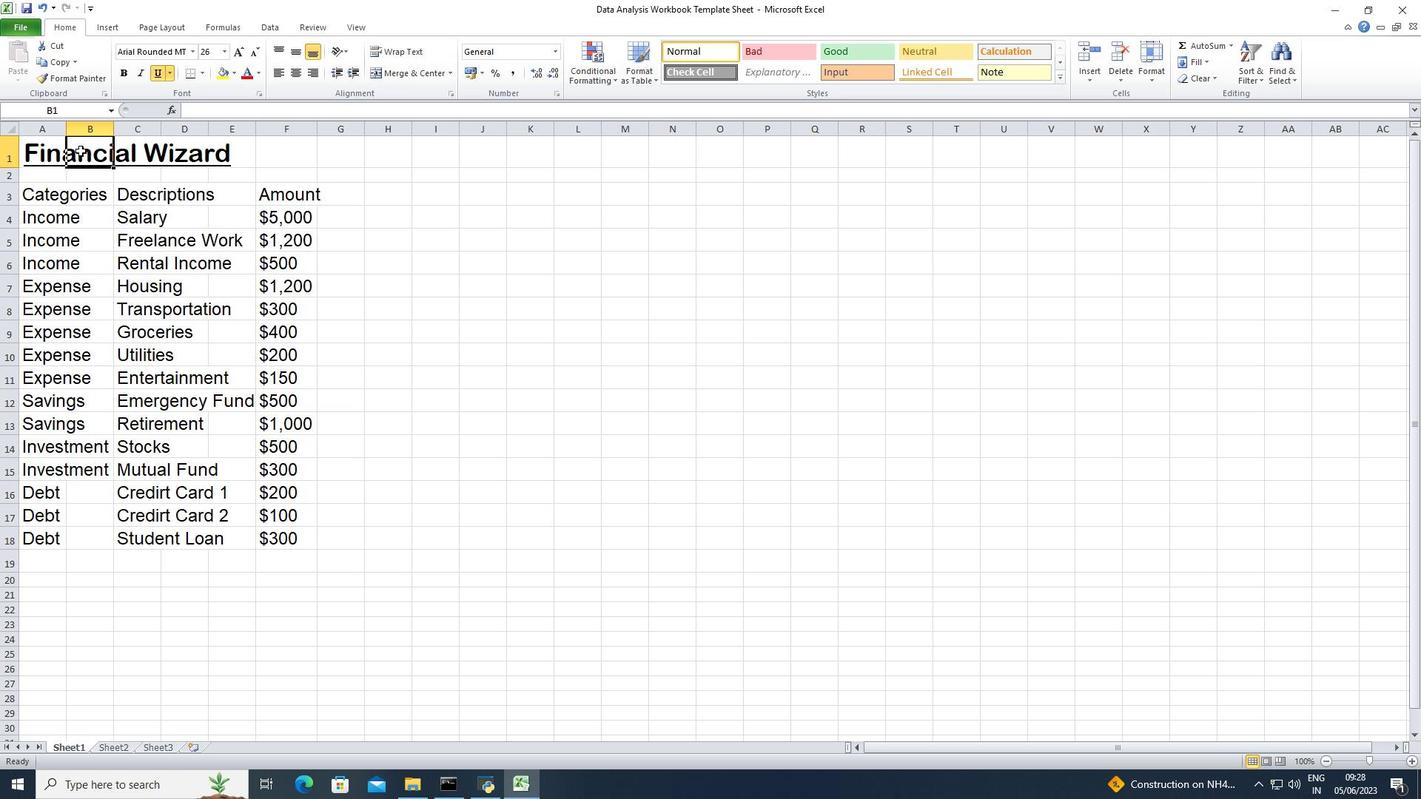 
Action: Mouse pressed left at (48, 151)
Screenshot: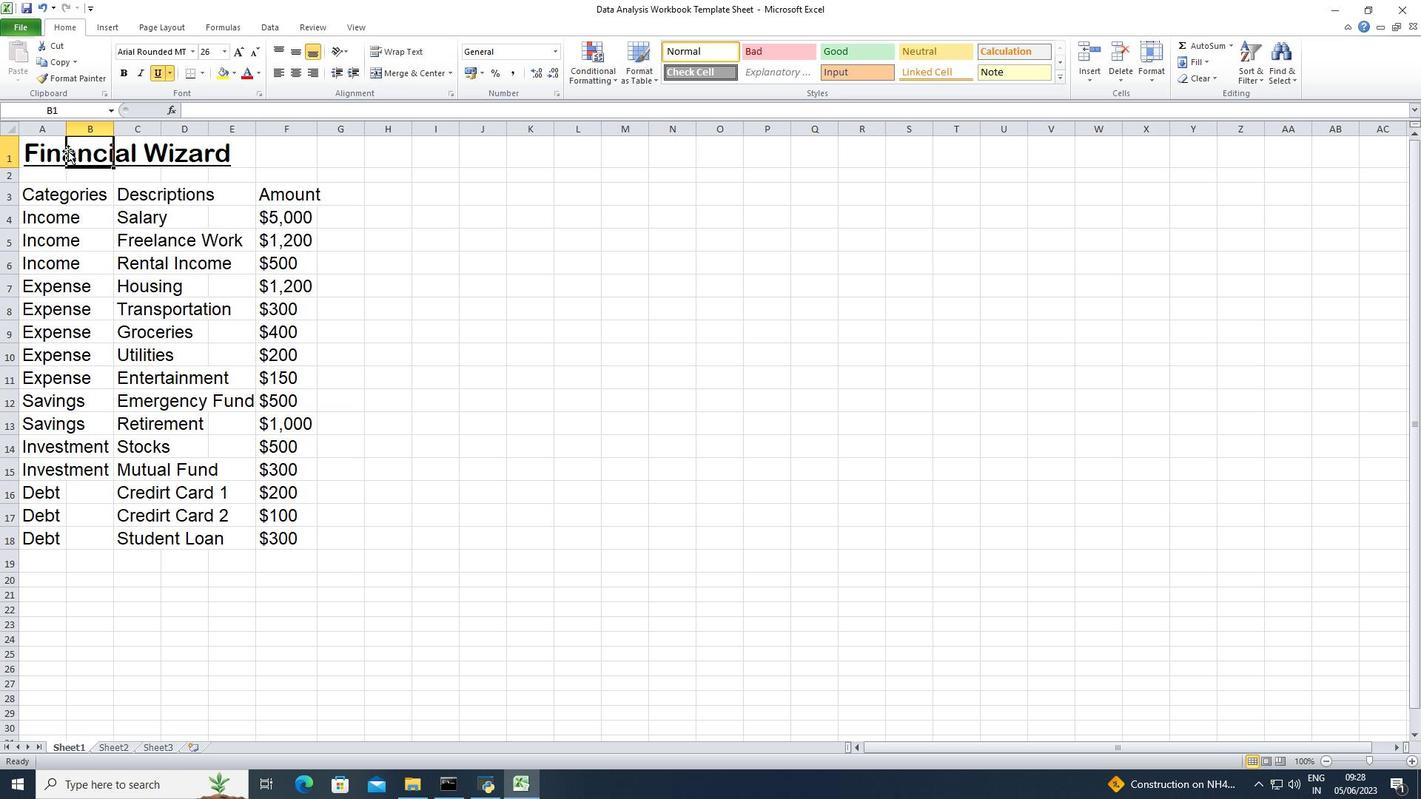 
Action: Mouse moved to (299, 70)
Screenshot: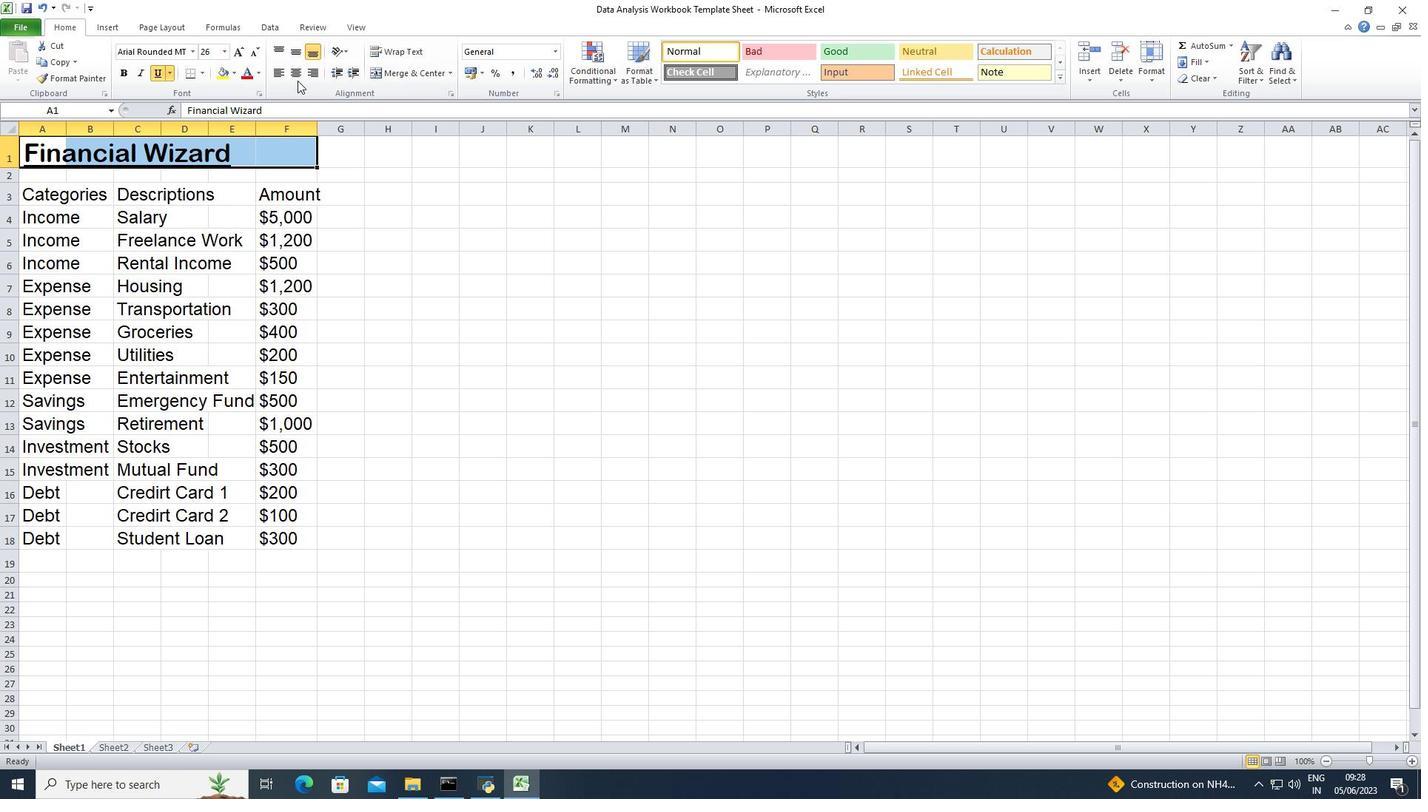 
Action: Mouse pressed left at (299, 70)
Screenshot: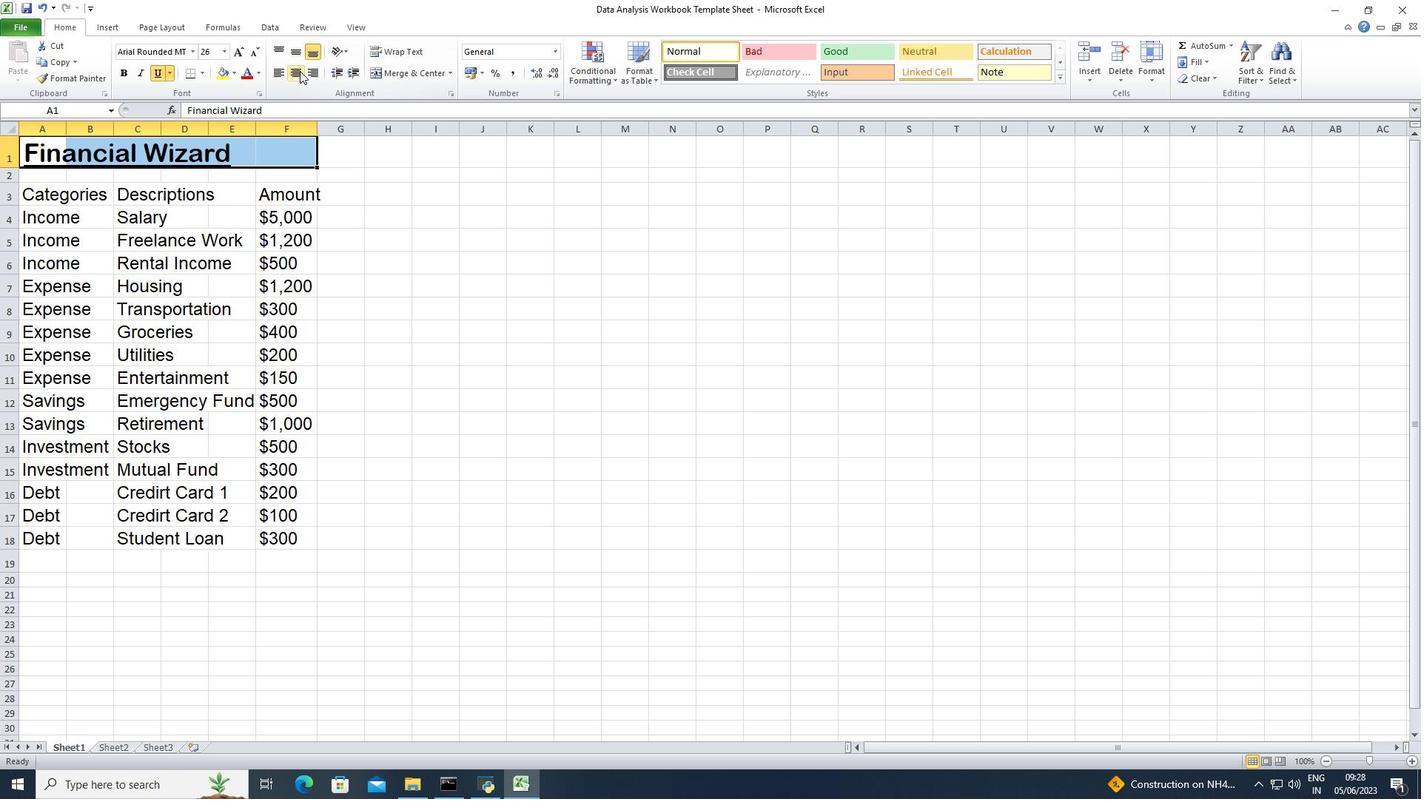 
Action: Mouse moved to (66, 131)
Screenshot: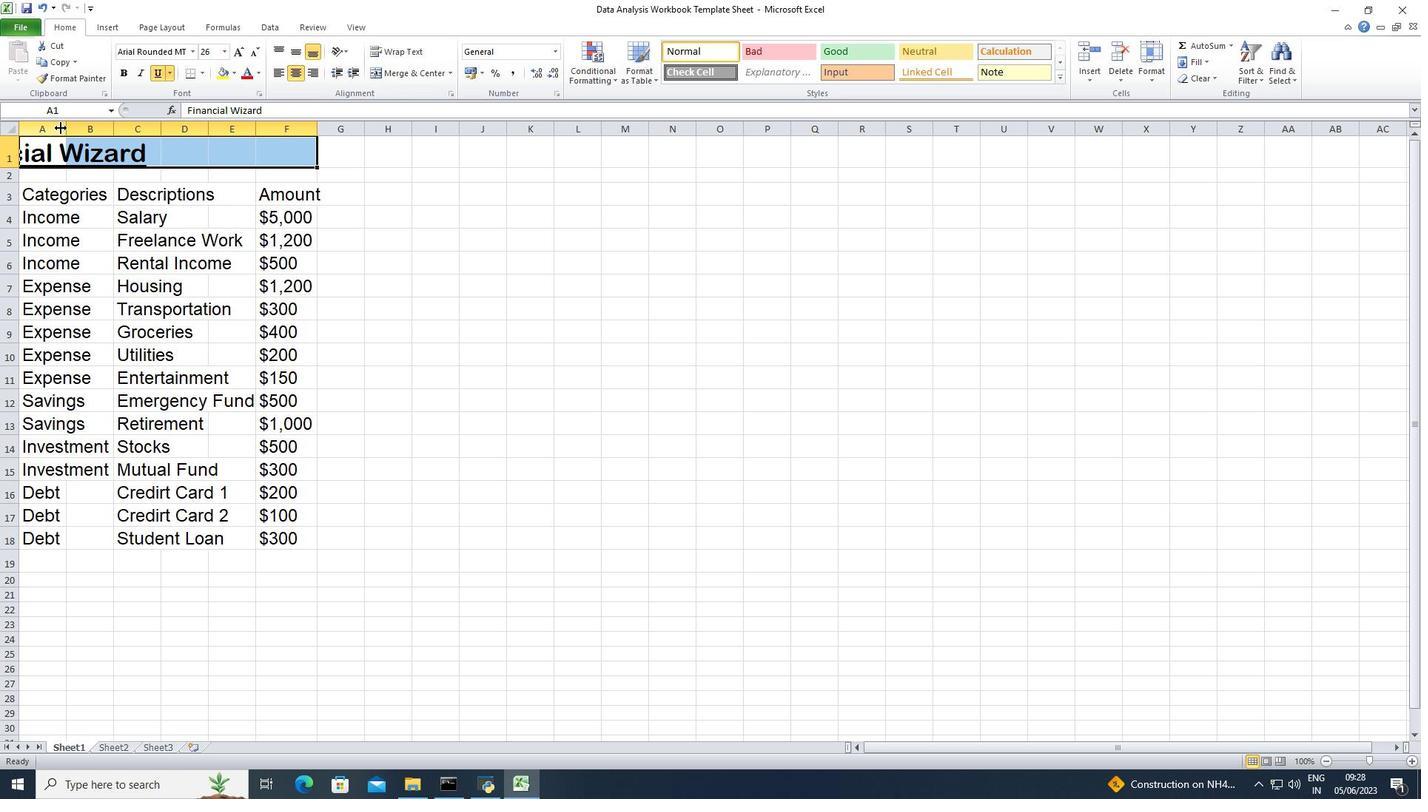 
Action: Mouse pressed left at (66, 131)
Screenshot: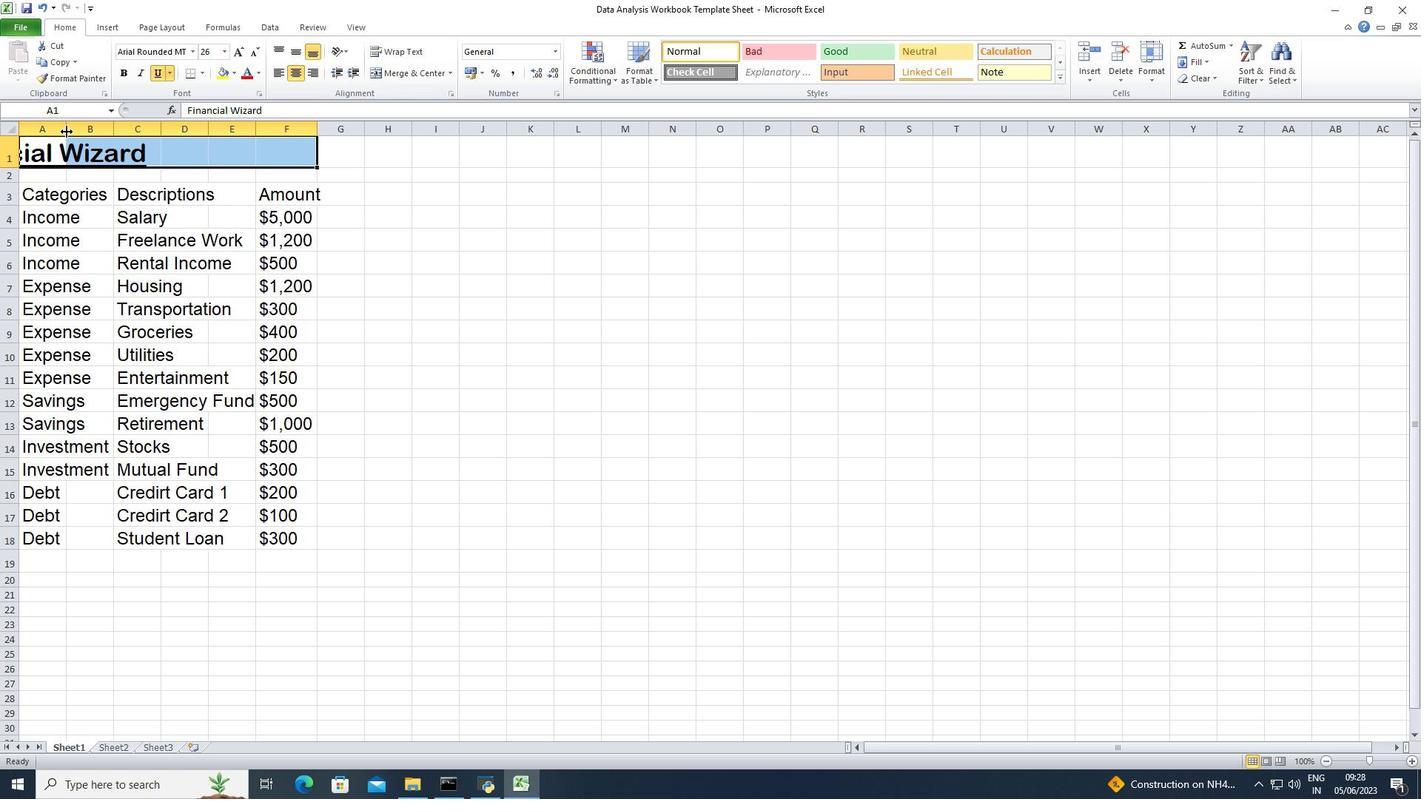 
Action: Mouse moved to (173, 132)
Screenshot: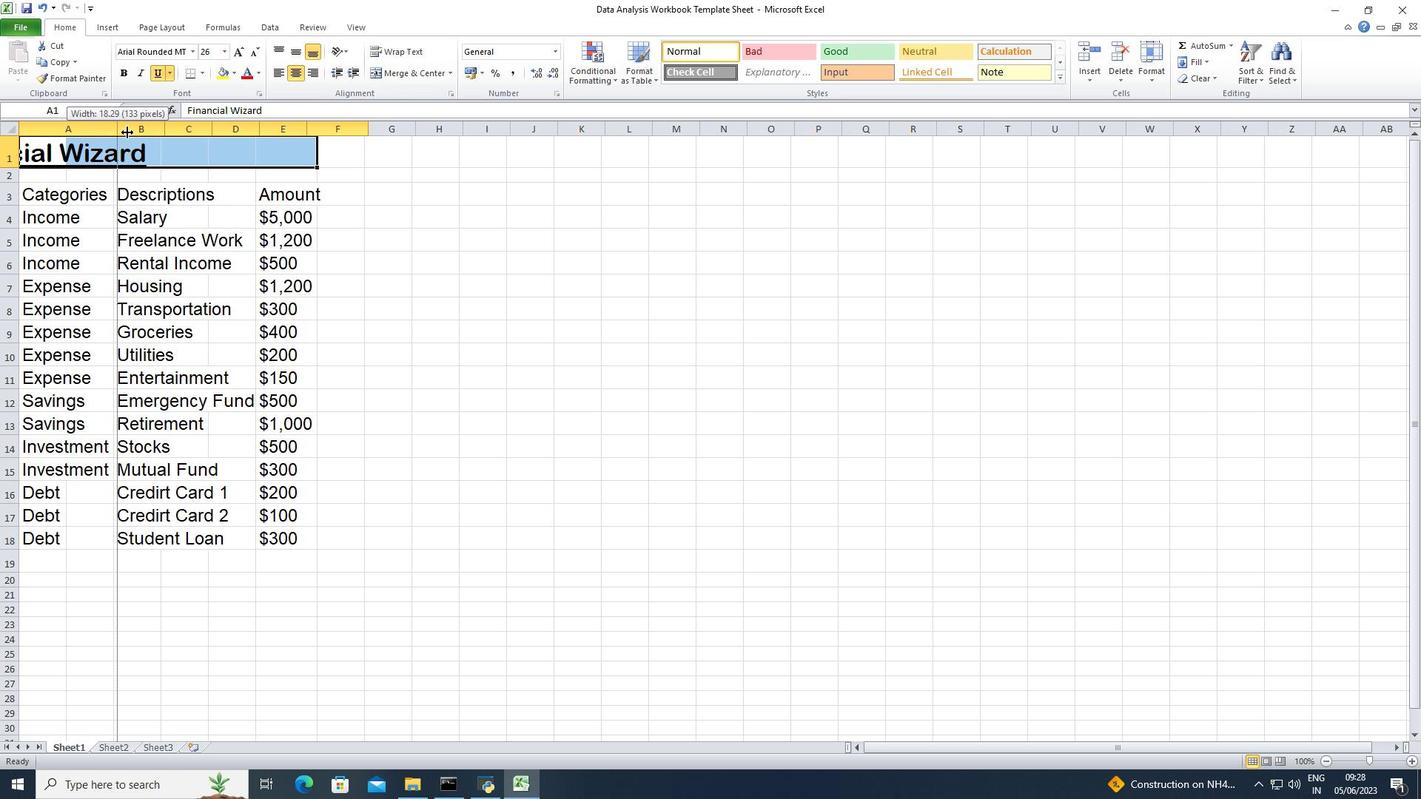 
Action: Mouse pressed left at (173, 132)
Screenshot: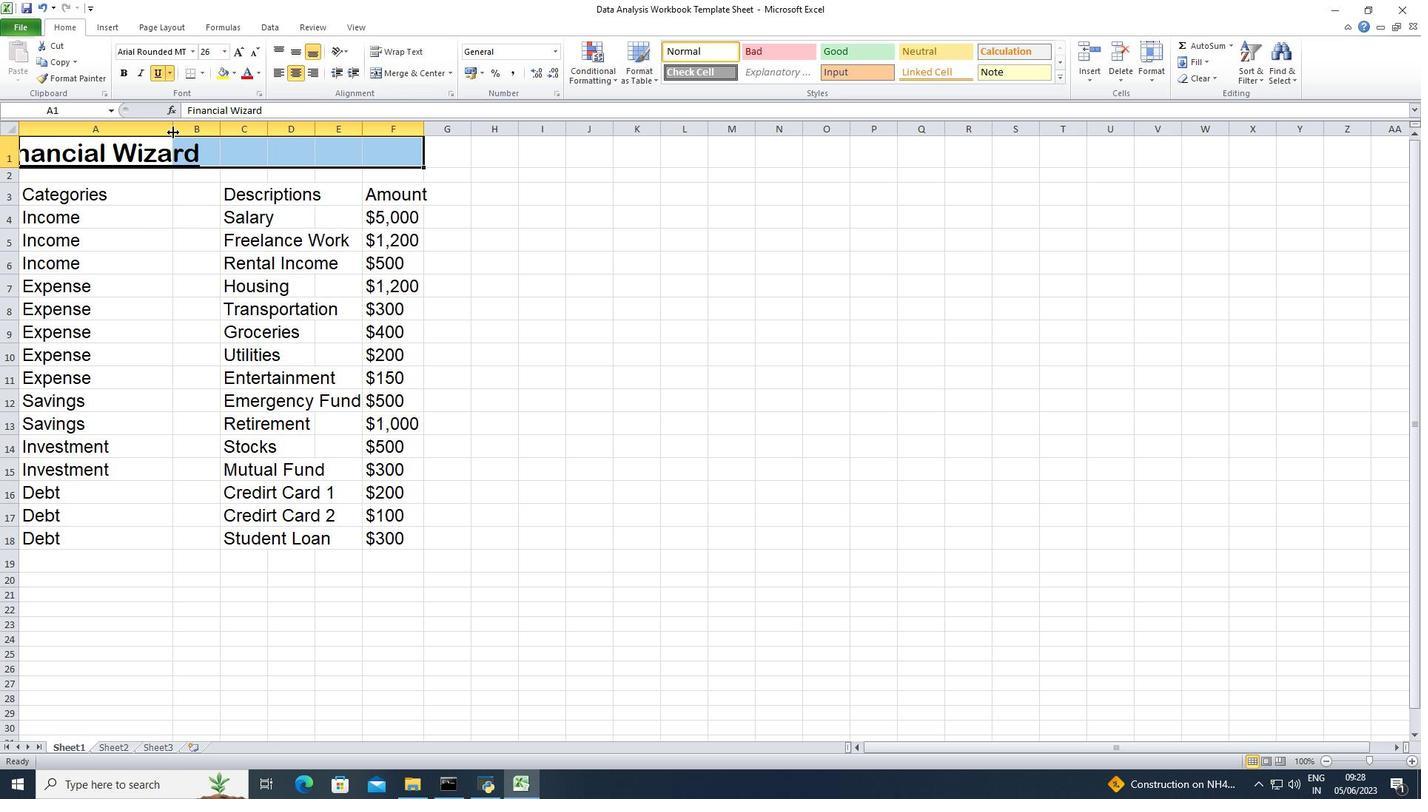 
Action: Mouse moved to (271, 131)
Screenshot: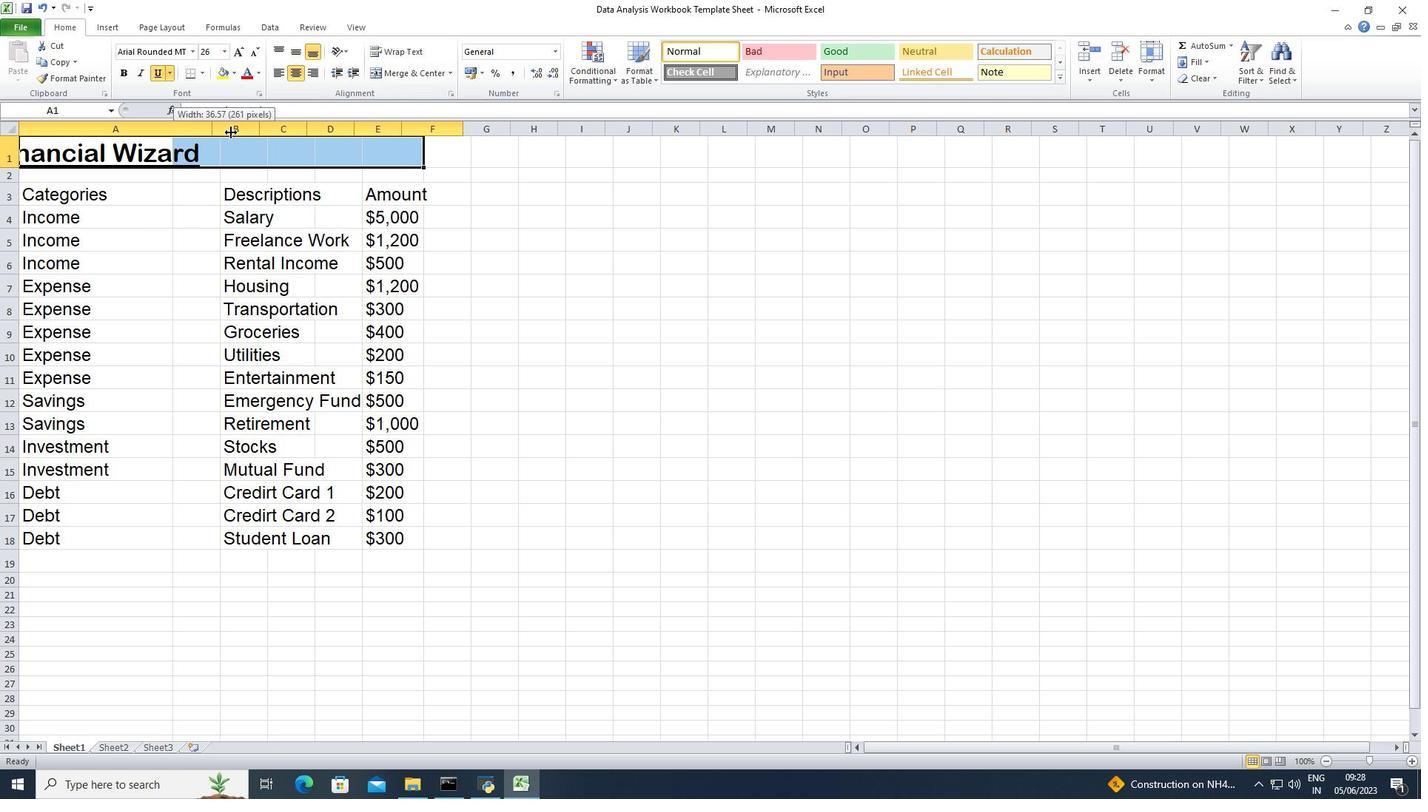 
Action: Mouse pressed left at (271, 131)
Screenshot: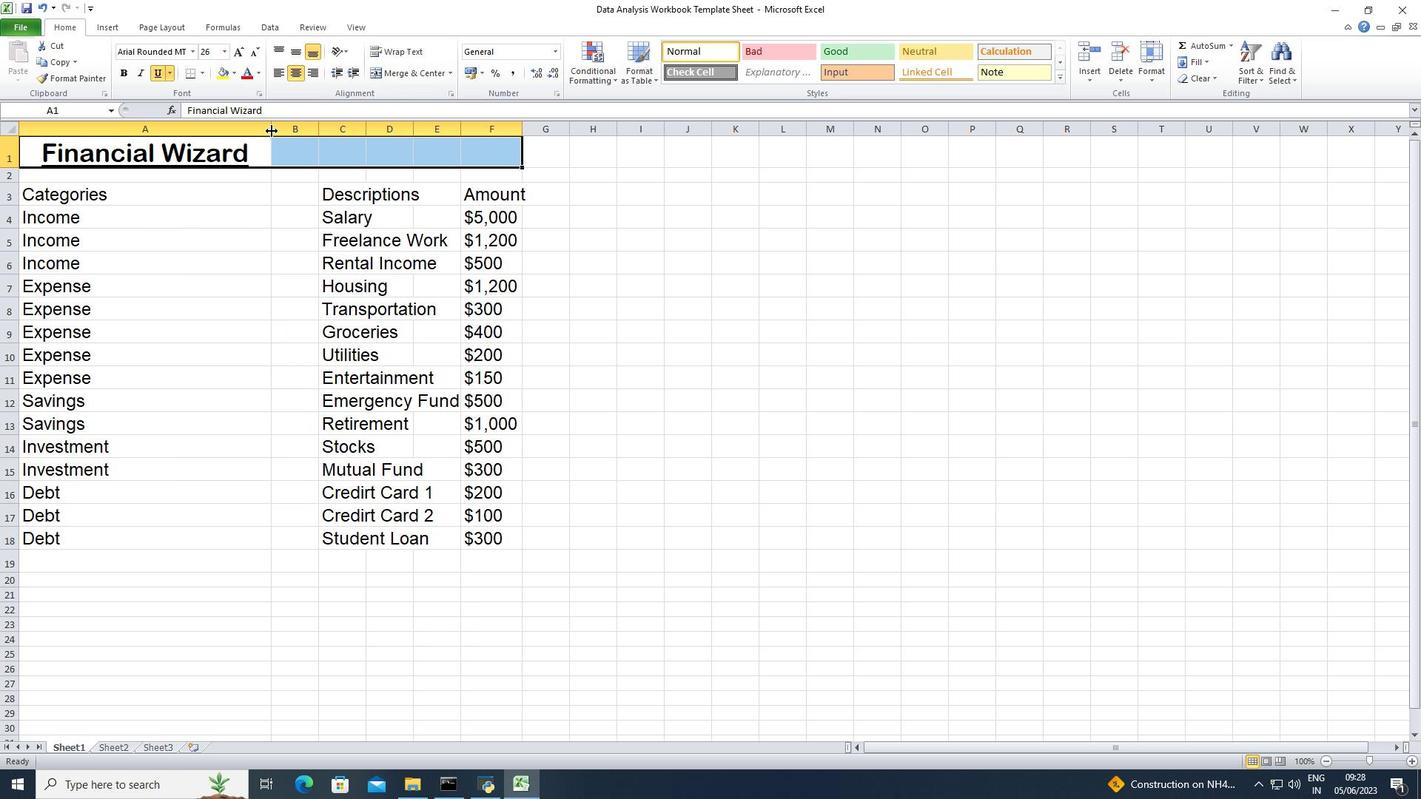 
Action: Mouse moved to (649, 174)
Screenshot: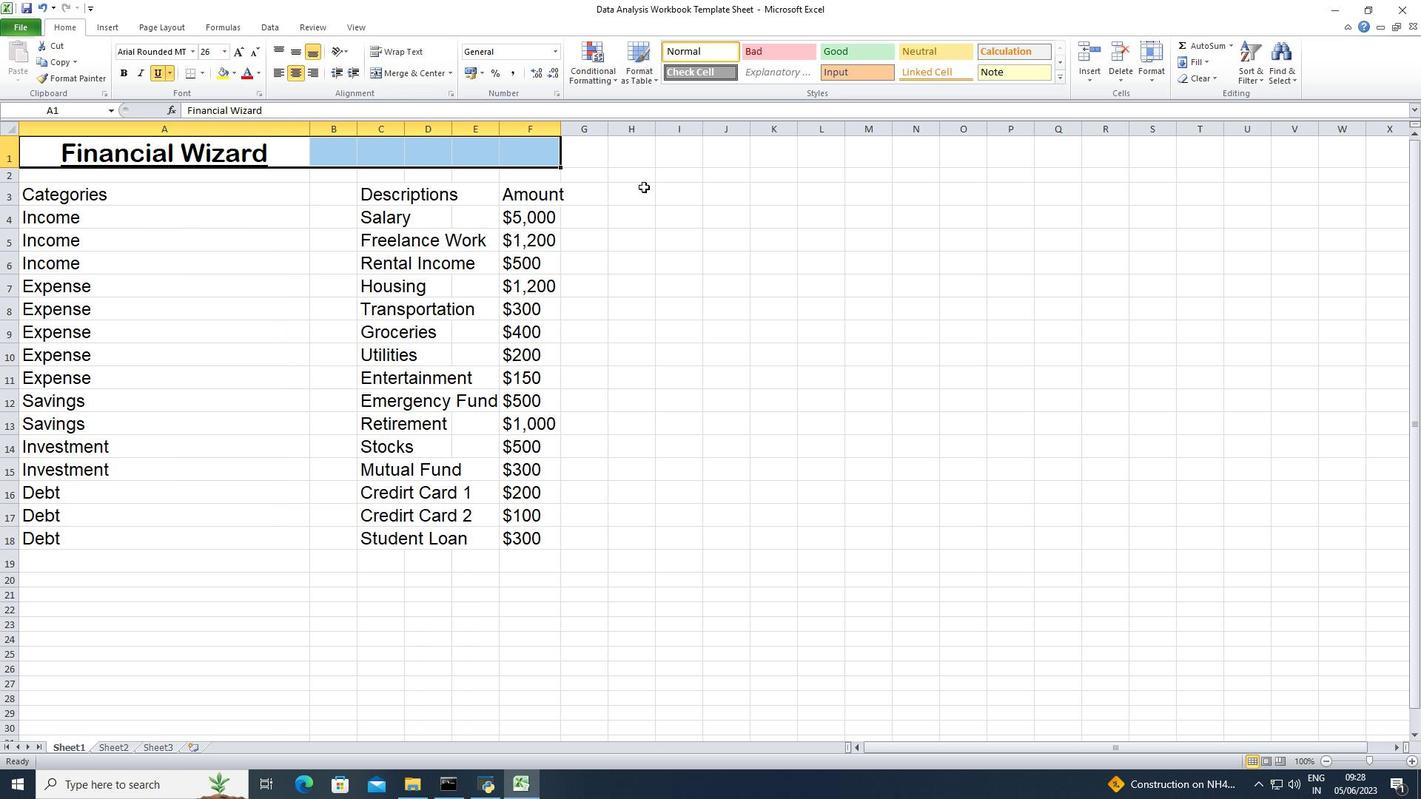 
Action: Mouse pressed left at (649, 174)
Screenshot: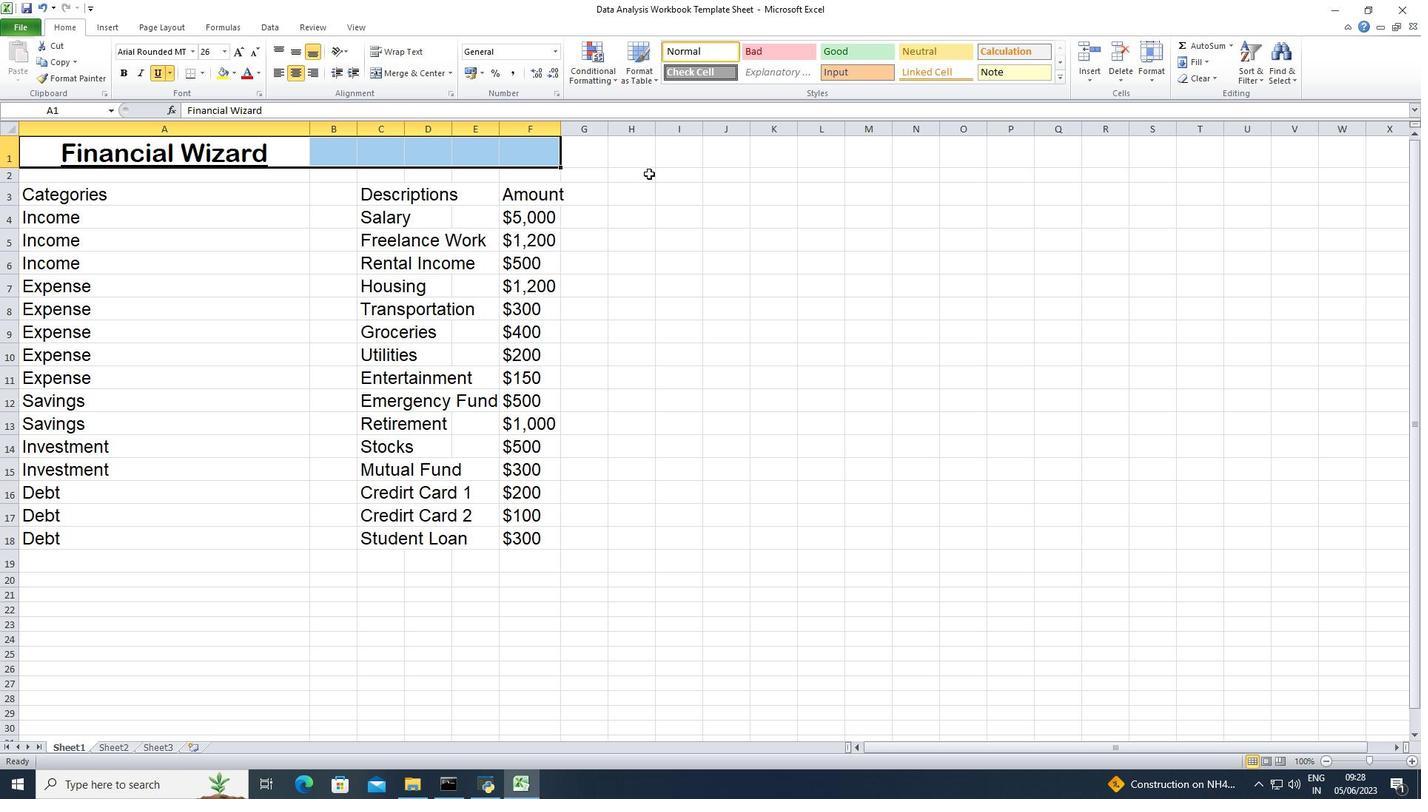
